 Task: Add an event with the title Third Monthly Sales Review and Goal Setting, date '2024/05/10', time 8:30 AM to 10:30 AMand add a description: A Monthly Financial Review is a recurring meeting or process where the financial performance and health of an organization are assessed and analyzed. It provides a comprehensive overview of the company's financial status, including revenue, expenses, profitability, cash flow, and key financial metrics., put the event into Yellow category, logged in from the account softage.7@softage.netand send the event invitation to softage.1@softage.net and softage.2@softage.net. Set a reminder for the event At time of event
Action: Mouse moved to (103, 117)
Screenshot: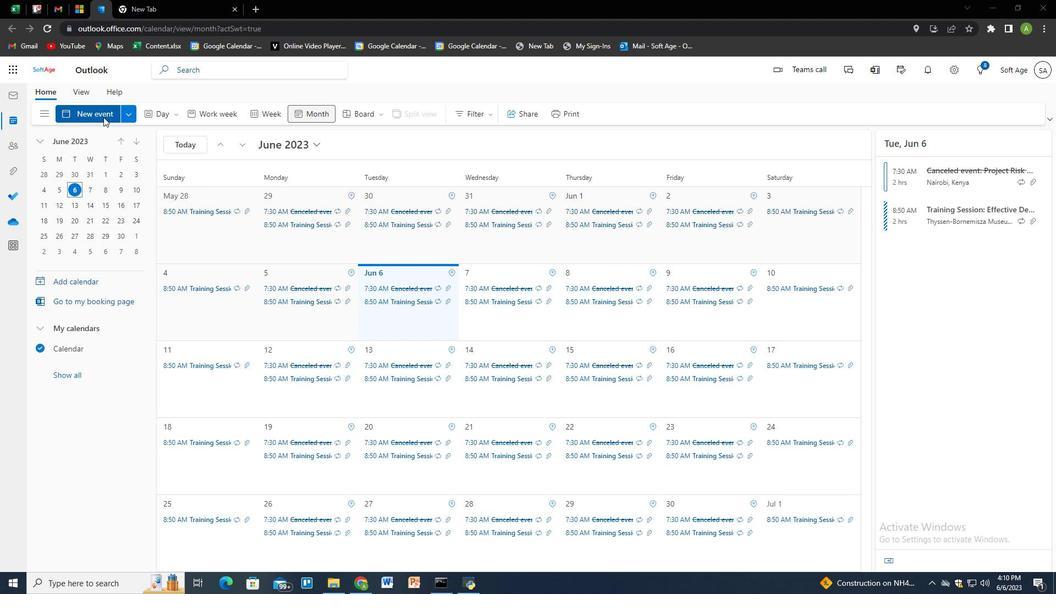 
Action: Mouse pressed left at (103, 117)
Screenshot: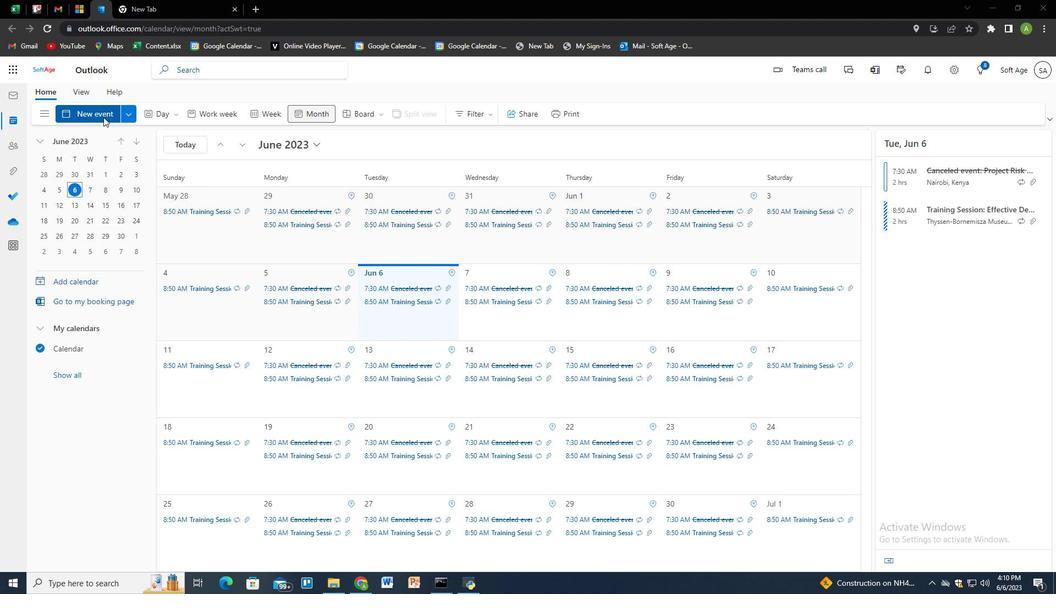 
Action: Mouse moved to (365, 192)
Screenshot: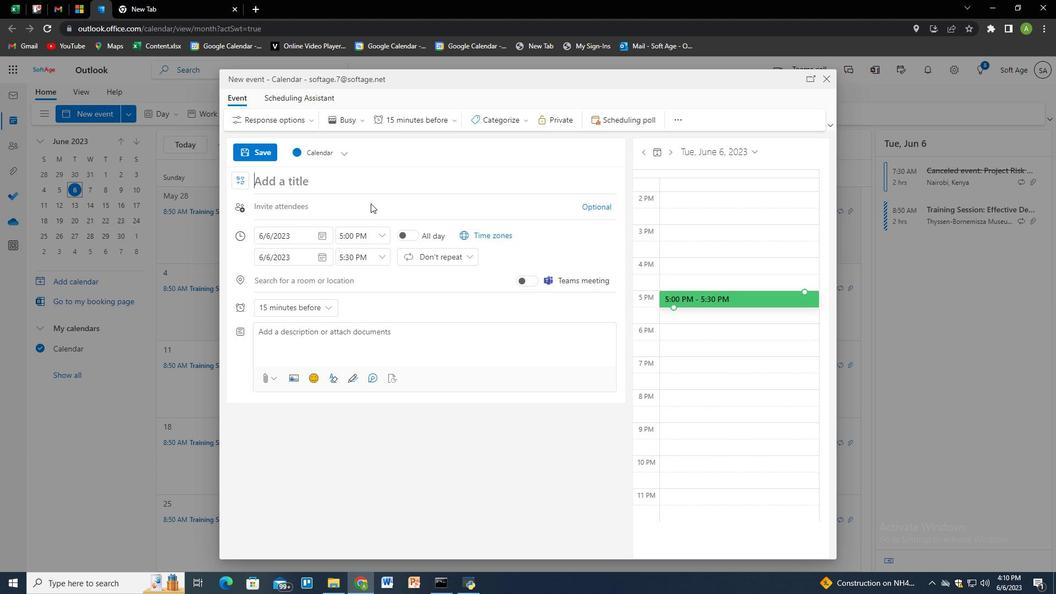 
Action: Key pressed <Key.shift>Third<Key.space><Key.shift>Monthly<Key.space><Key.shift>Sales<Key.space><Key.shift>Review<Key.space>and<Key.space><Key.shift>Goal<Key.space><Key.shift>Setting
Screenshot: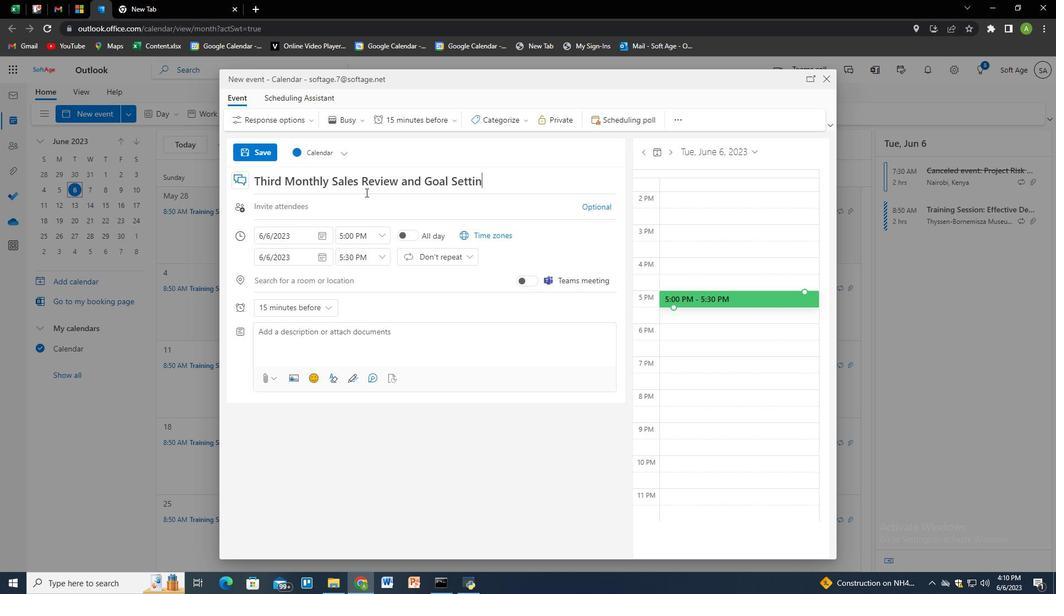 
Action: Mouse moved to (327, 233)
Screenshot: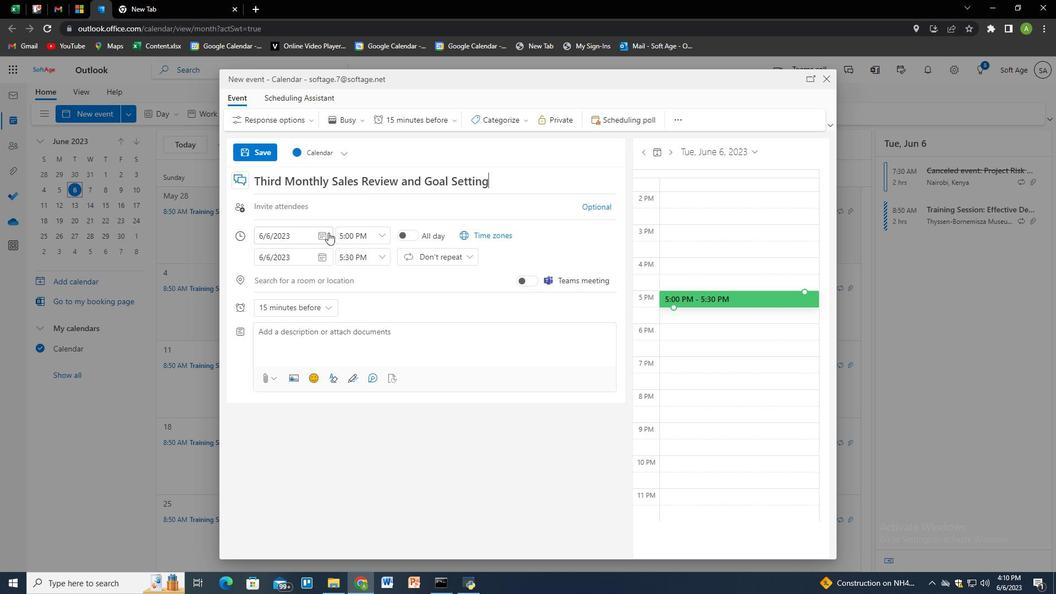 
Action: Mouse pressed left at (327, 233)
Screenshot: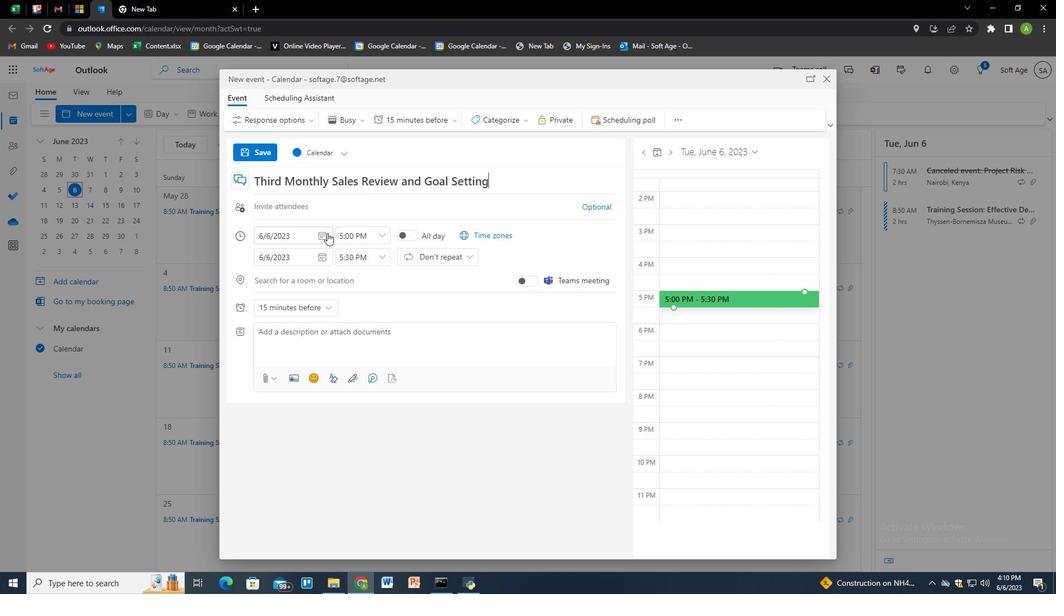 
Action: Mouse moved to (305, 255)
Screenshot: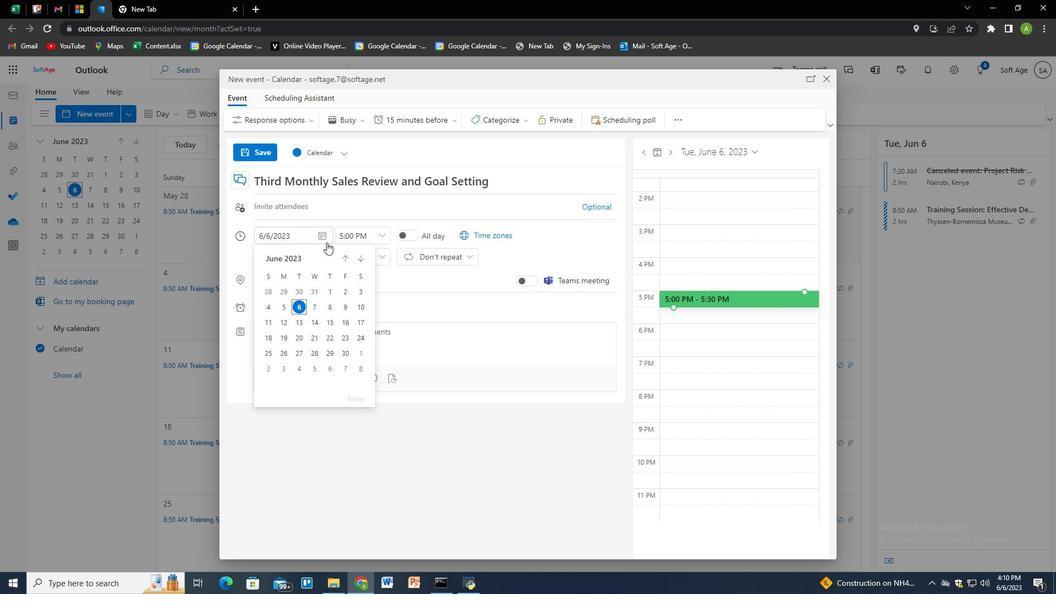 
Action: Mouse pressed left at (305, 255)
Screenshot: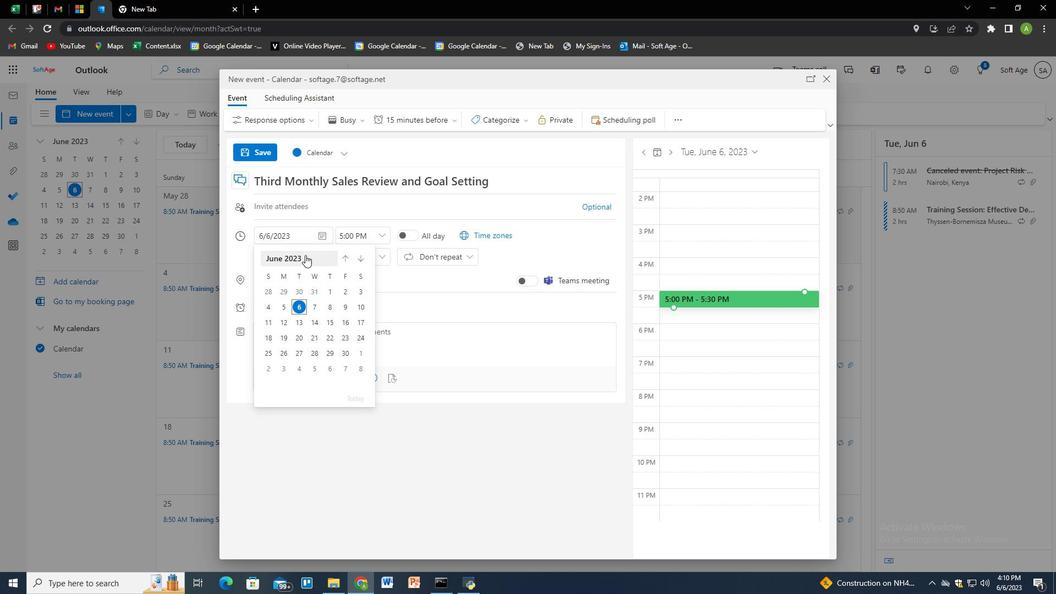 
Action: Mouse pressed left at (305, 255)
Screenshot: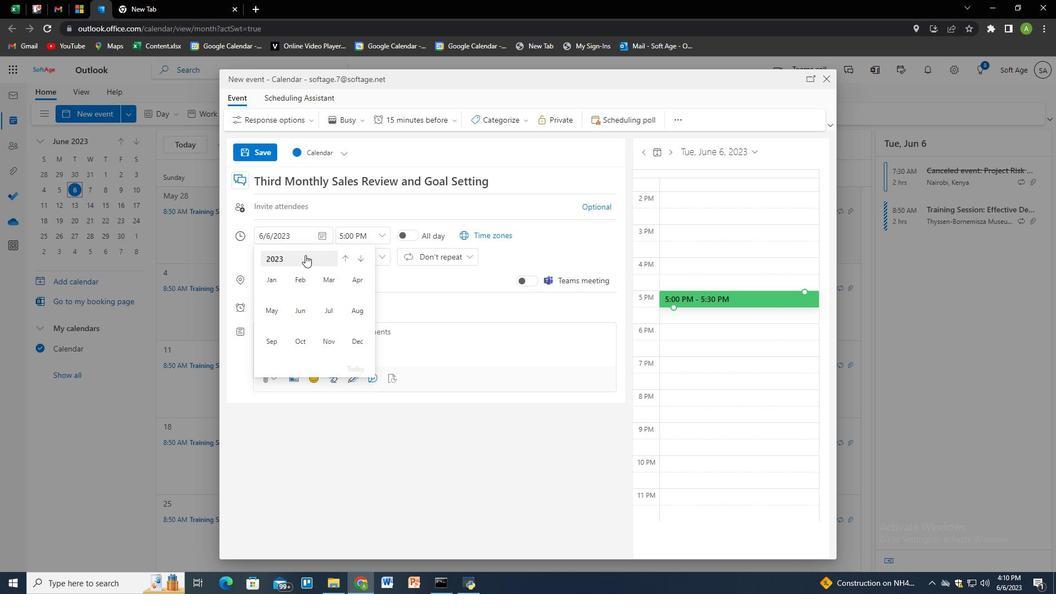 
Action: Mouse moved to (277, 305)
Screenshot: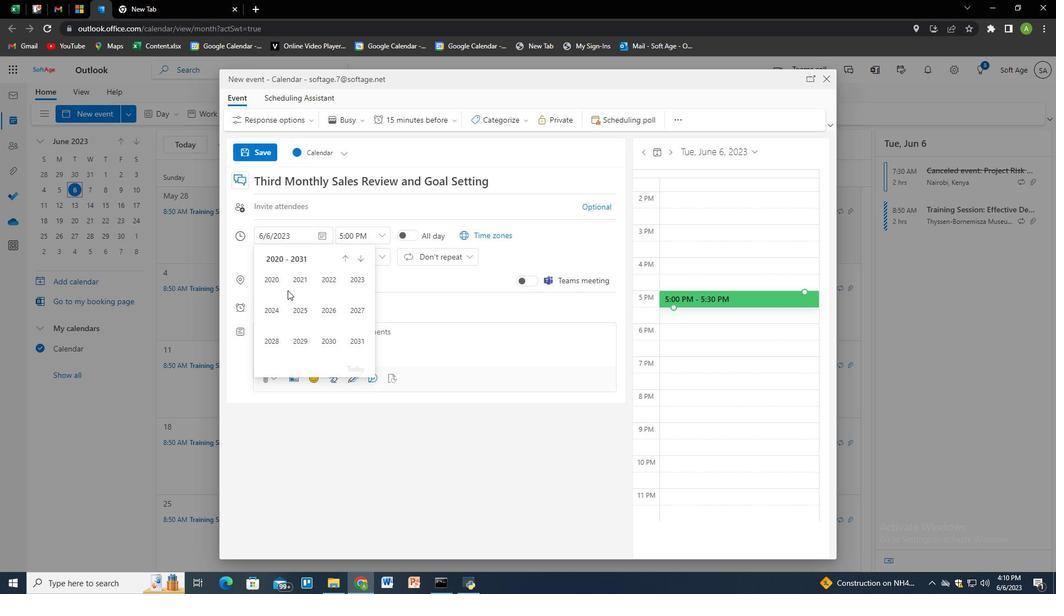
Action: Mouse pressed left at (277, 305)
Screenshot: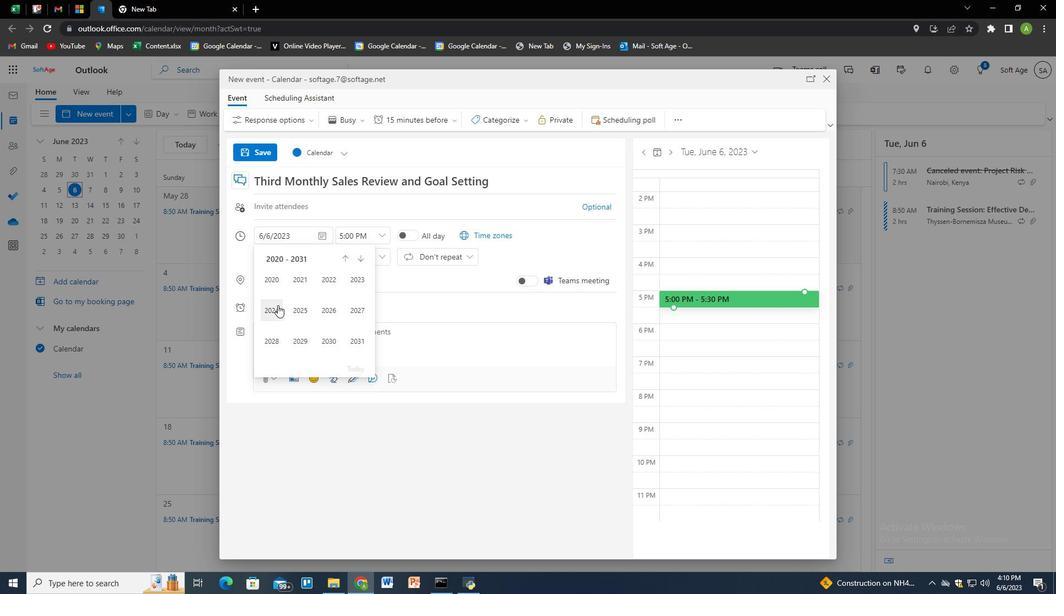
Action: Mouse moved to (274, 312)
Screenshot: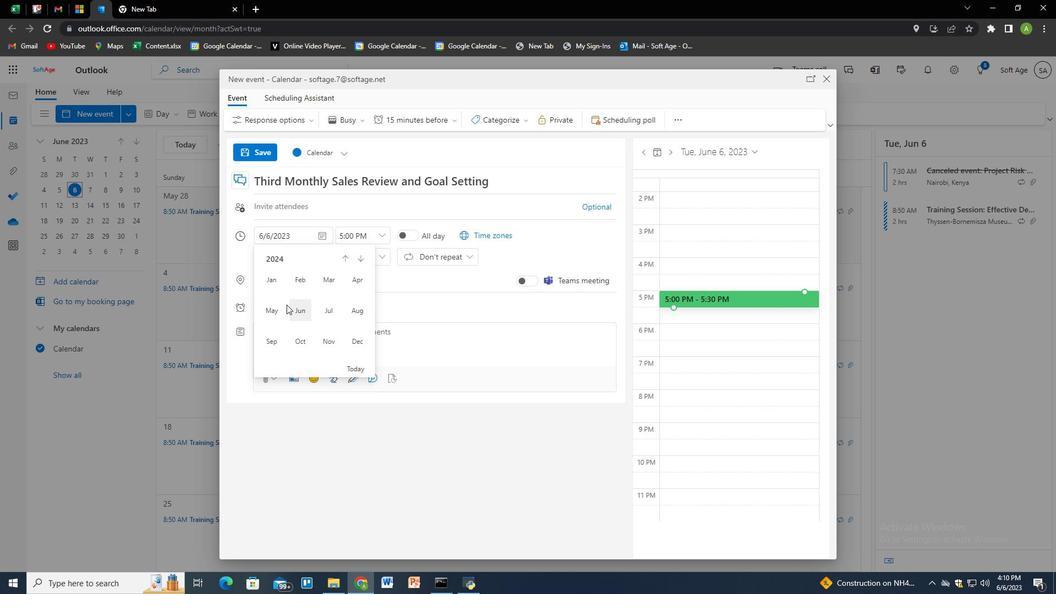 
Action: Mouse pressed left at (274, 312)
Screenshot: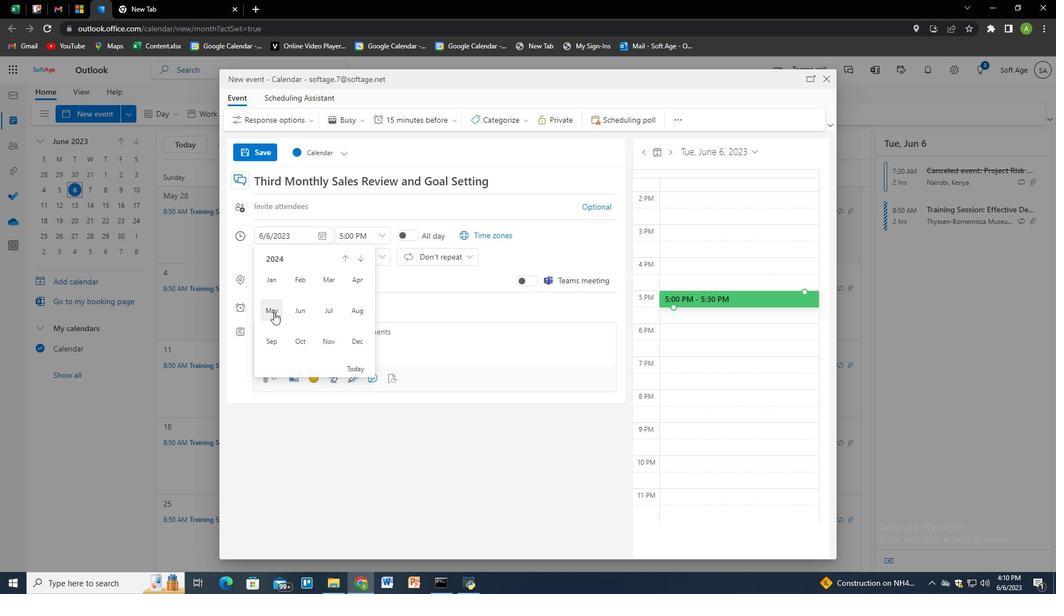 
Action: Mouse moved to (341, 304)
Screenshot: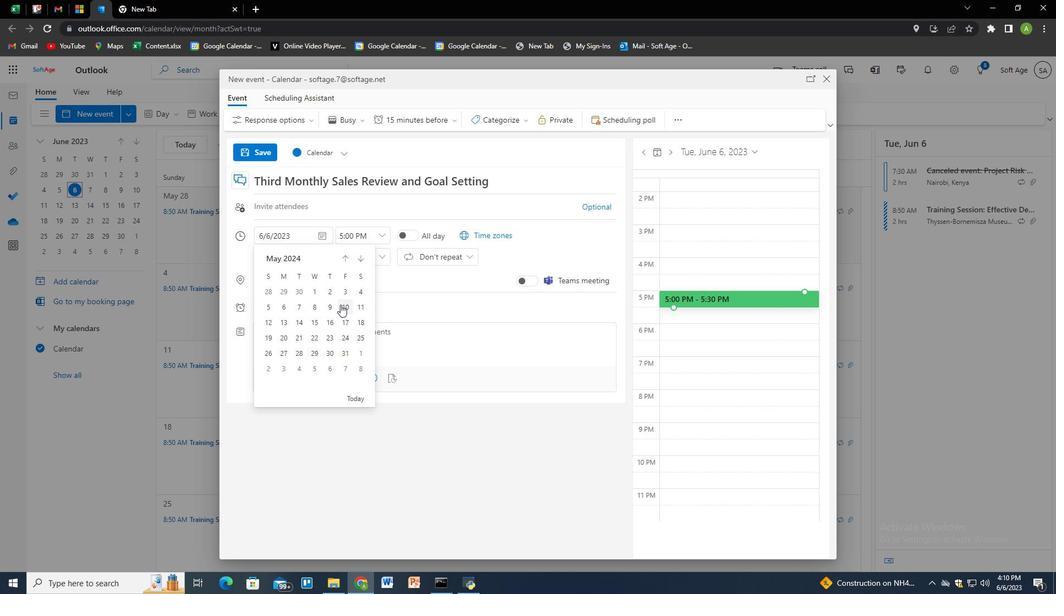 
Action: Mouse pressed left at (341, 304)
Screenshot: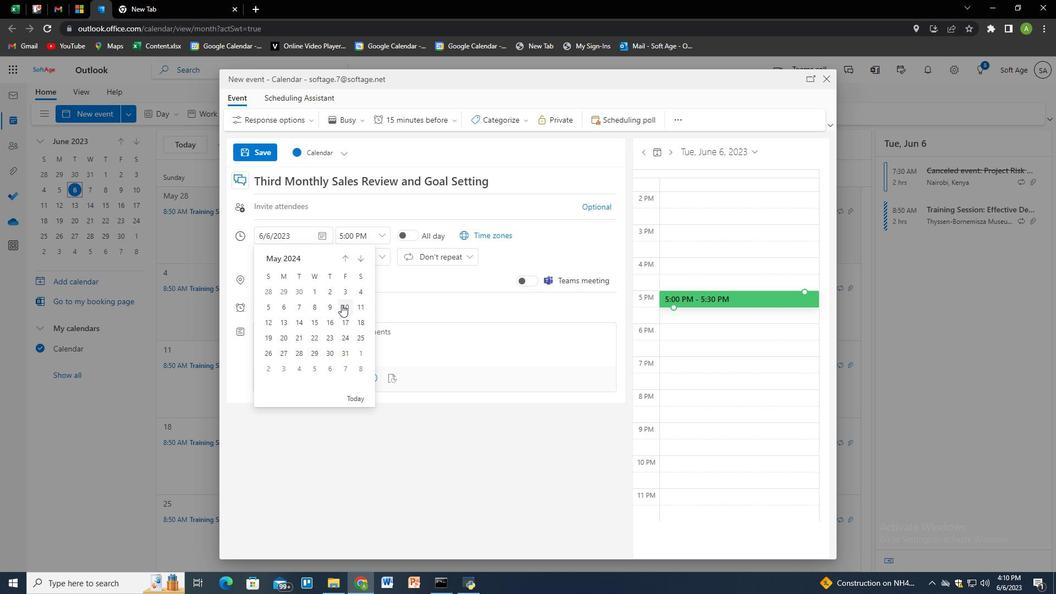 
Action: Mouse moved to (350, 236)
Screenshot: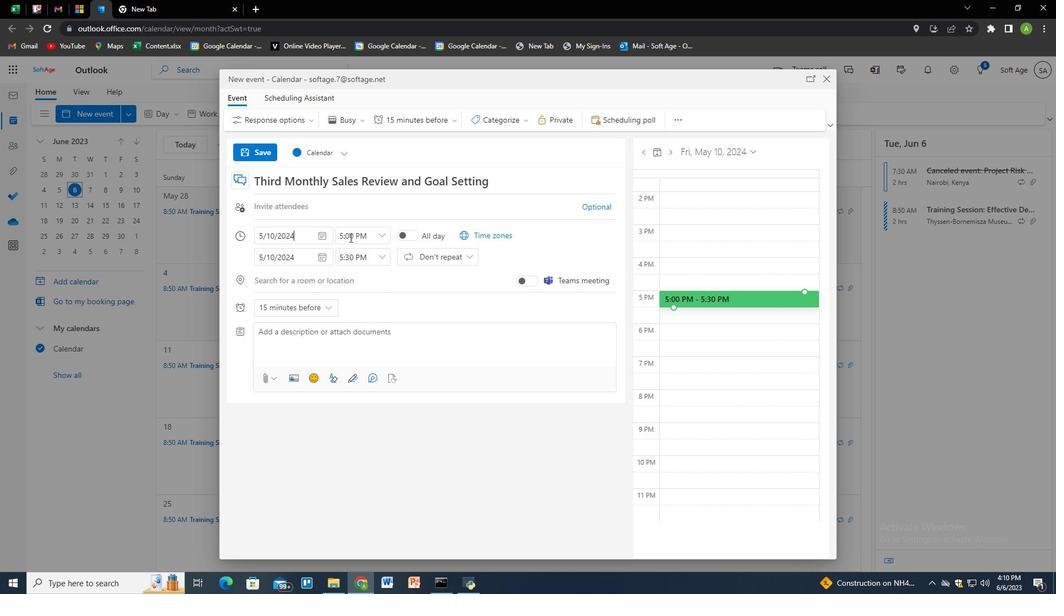 
Action: Mouse pressed left at (350, 236)
Screenshot: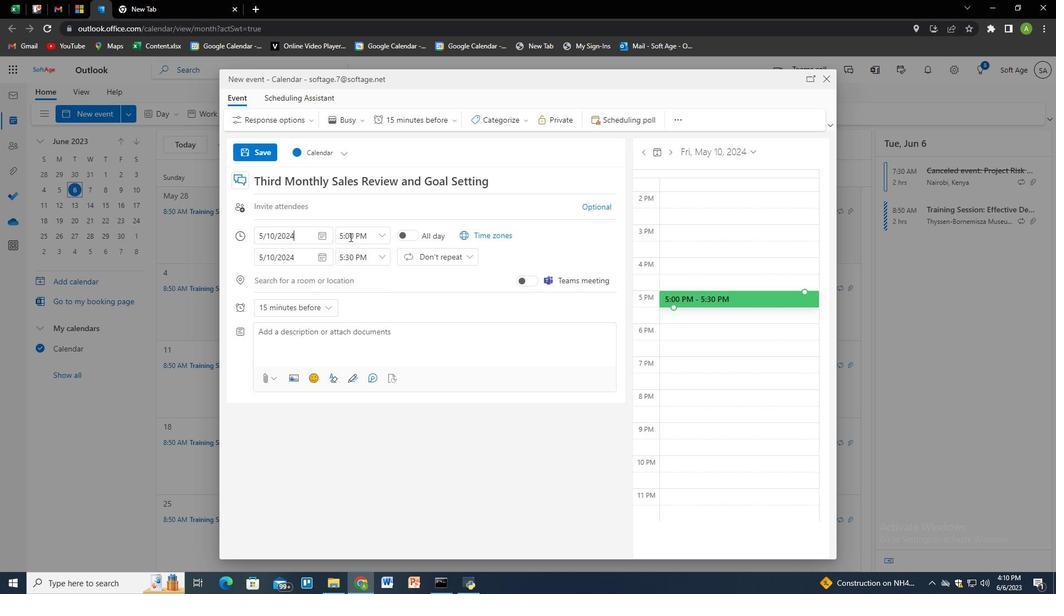 
Action: Key pressed 8<Key.shift_r>:30<Key.space><Key.shift>AMM
Screenshot: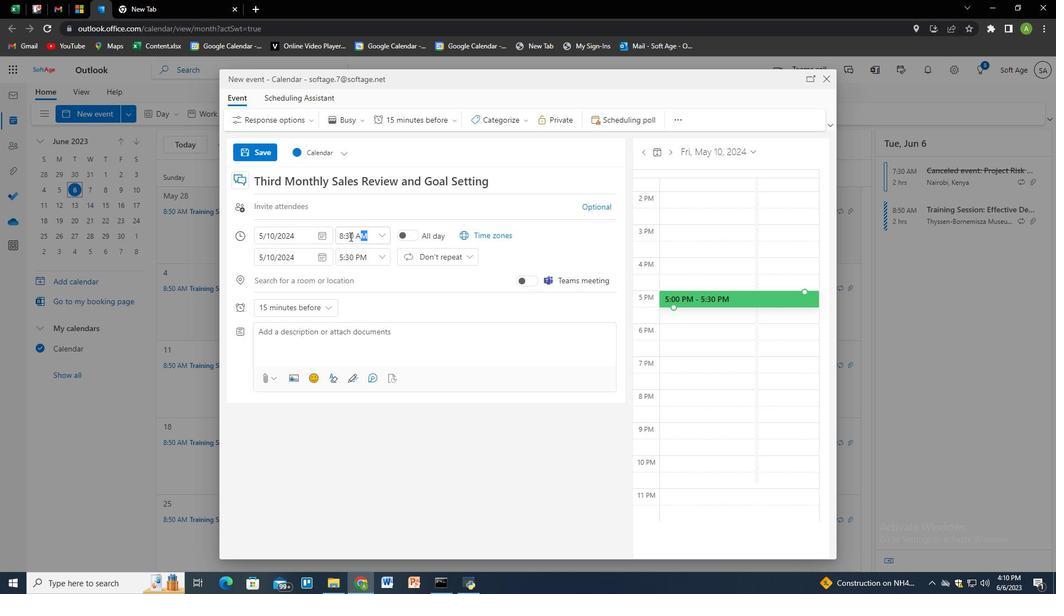 
Action: Mouse moved to (305, 257)
Screenshot: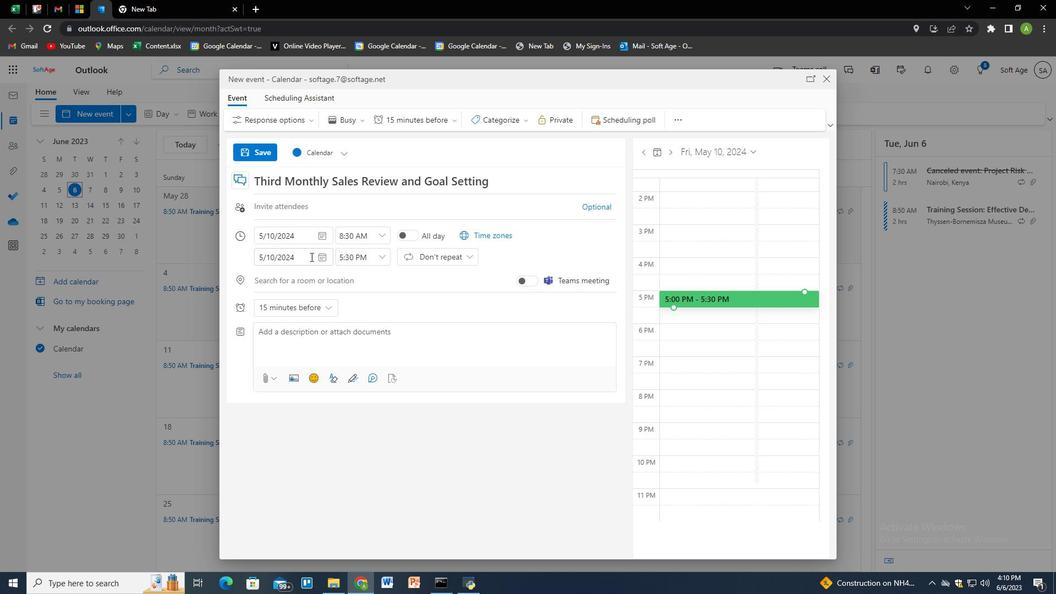 
Action: Mouse pressed left at (305, 257)
Screenshot: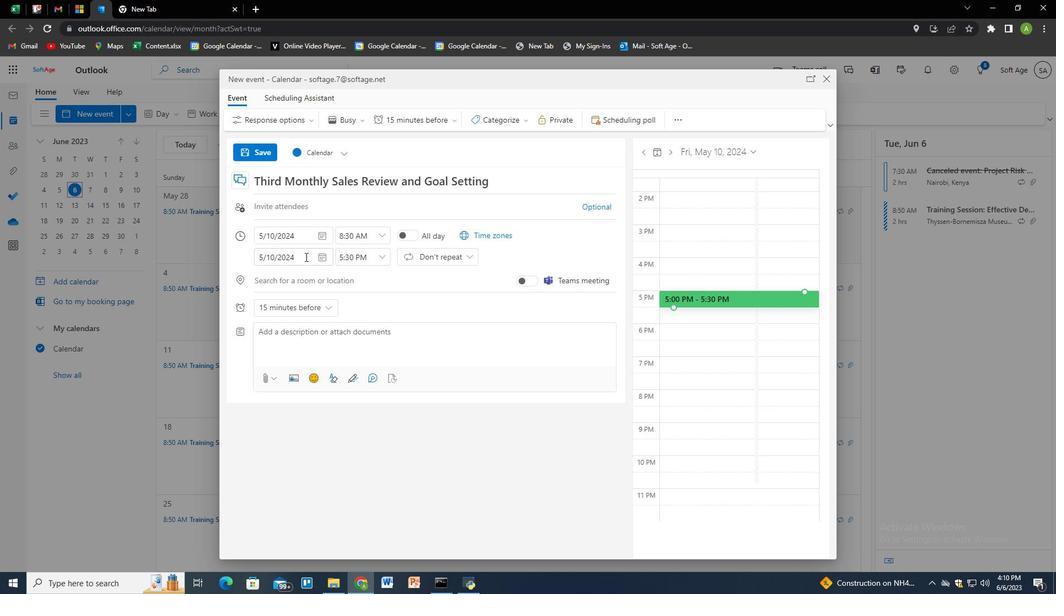 
Action: Mouse moved to (352, 259)
Screenshot: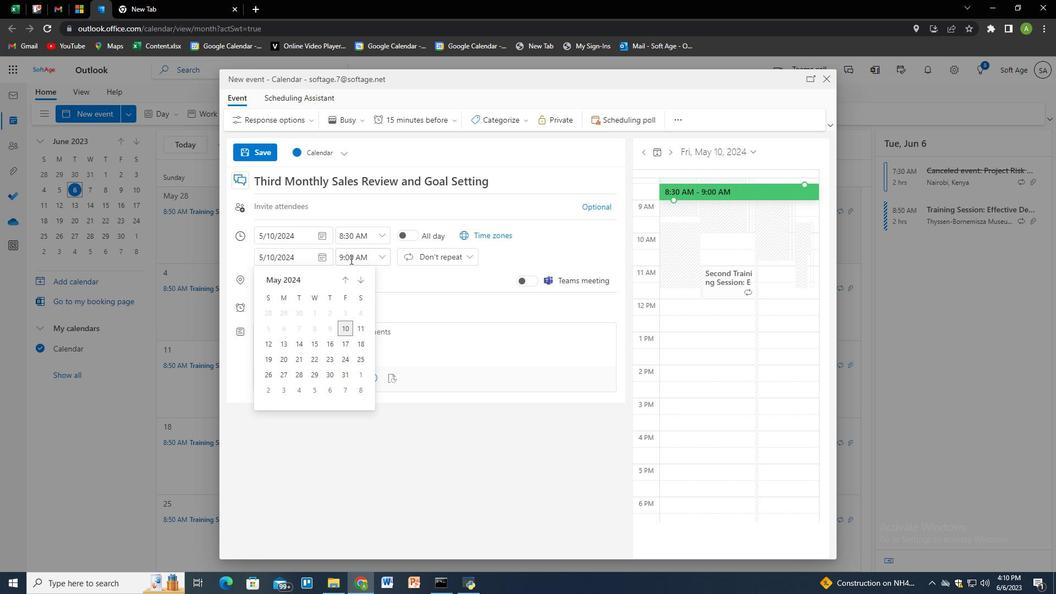 
Action: Mouse pressed left at (352, 259)
Screenshot: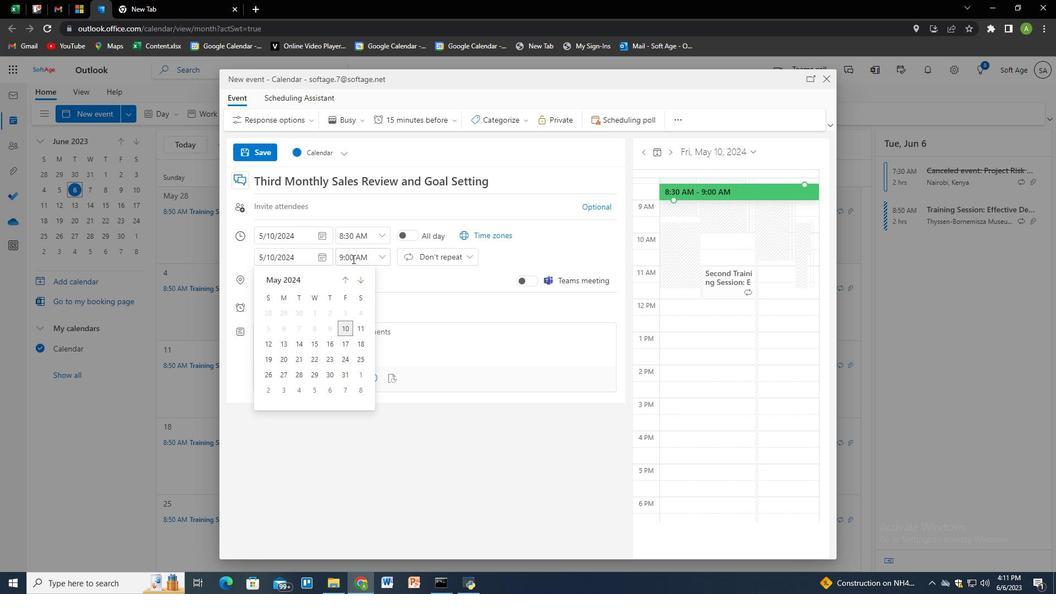 
Action: Mouse pressed left at (352, 259)
Screenshot: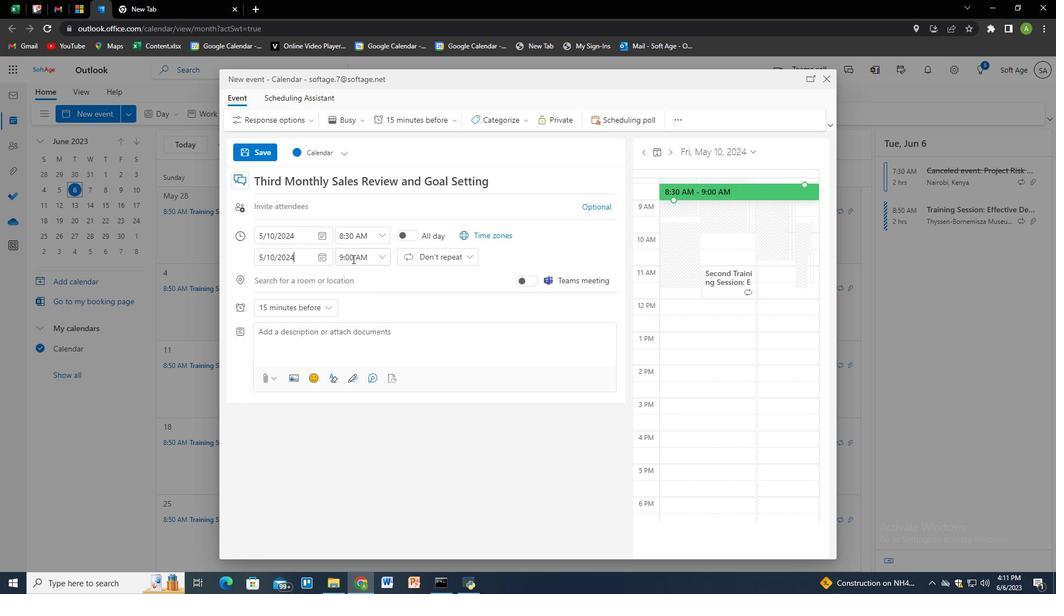 
Action: Key pressed 10<Key.shift_r>:
Screenshot: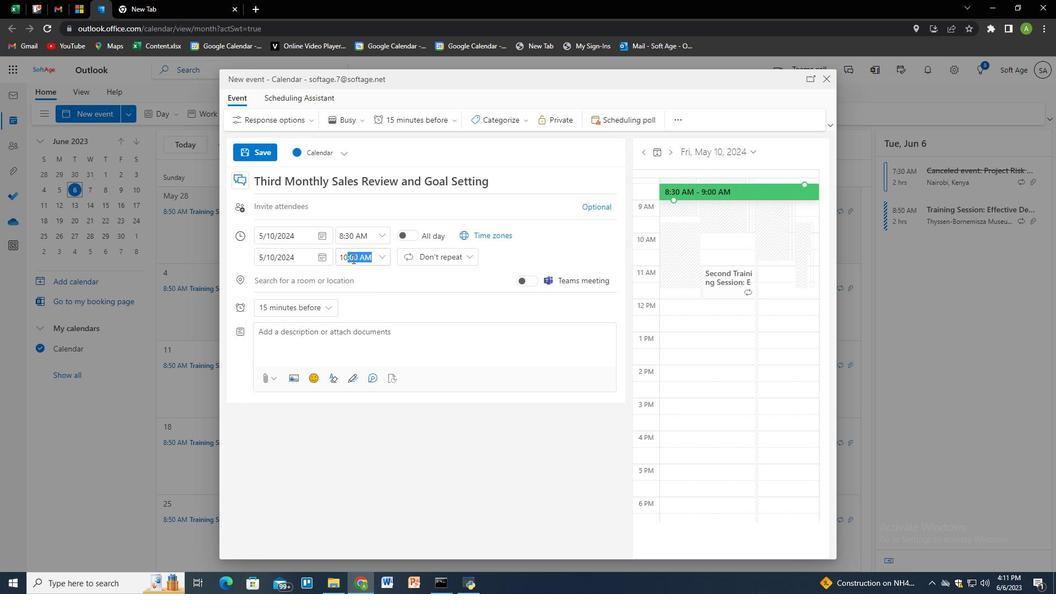 
Action: Mouse moved to (355, 257)
Screenshot: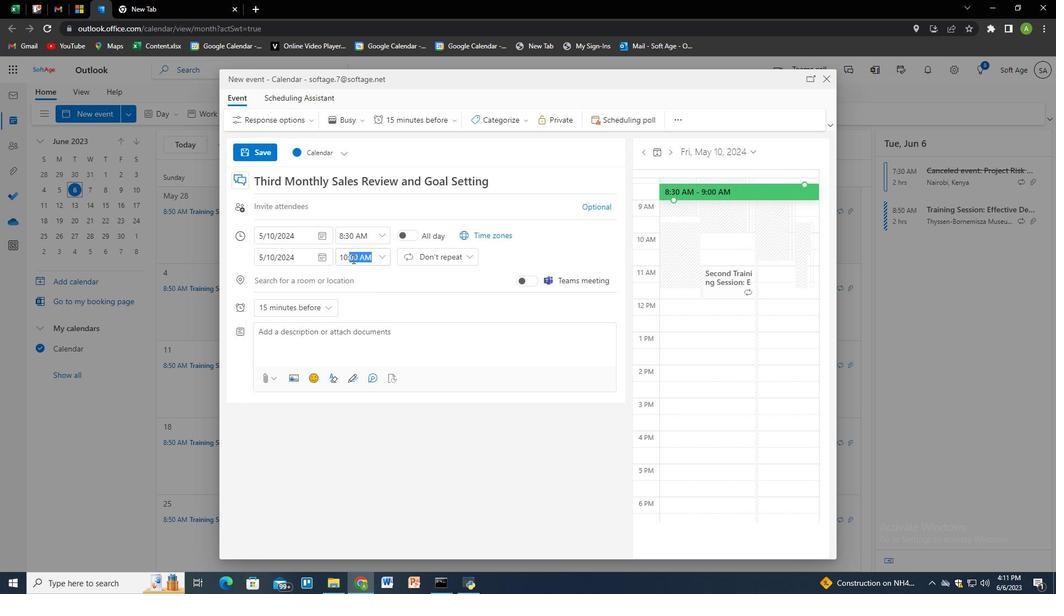 
Action: Key pressed 3
Screenshot: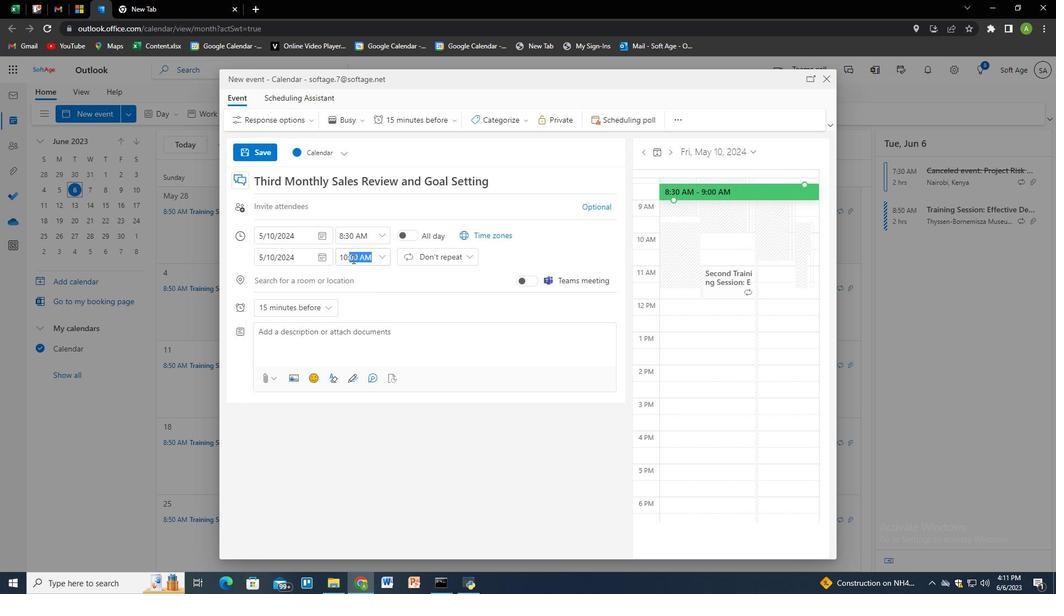 
Action: Mouse moved to (380, 243)
Screenshot: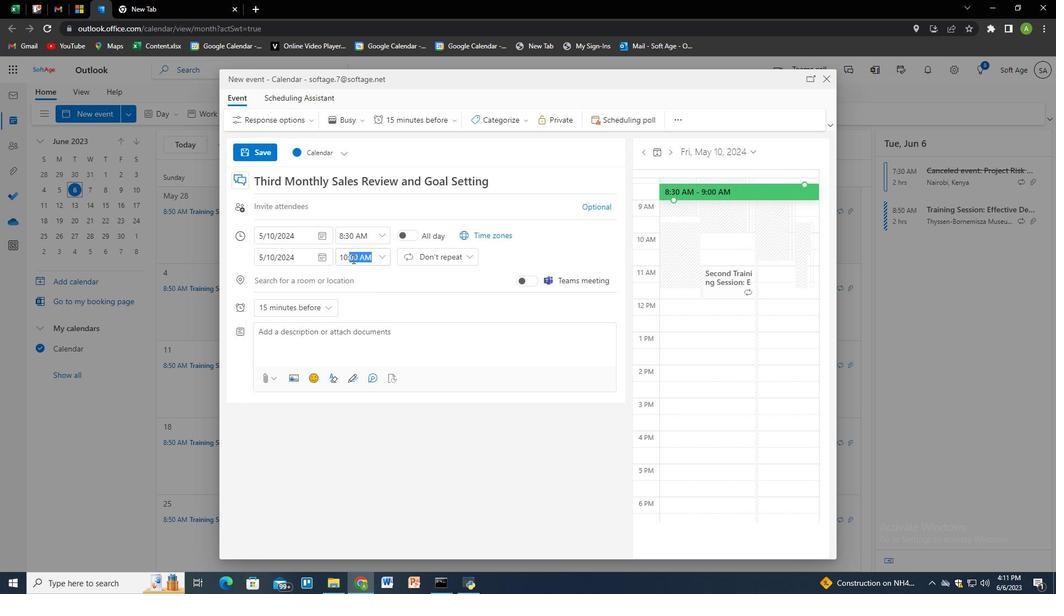
Action: Key pressed 0<Key.space><Key.caps_lock><Key.caps_lock><Key.caps_lock><Key.caps_lock><Key.caps_lock><Key.caps_lock><Key.caps_lock><Key.caps_lock><Key.caps_lock><Key.caps_lock><Key.caps_lock><Key.caps_lock><Key.caps_lock><Key.caps_lock><Key.caps_lock><Key.caps_lock><Key.caps_lock><Key.caps_lock><Key.caps_lock><Key.shift>amm
Screenshot: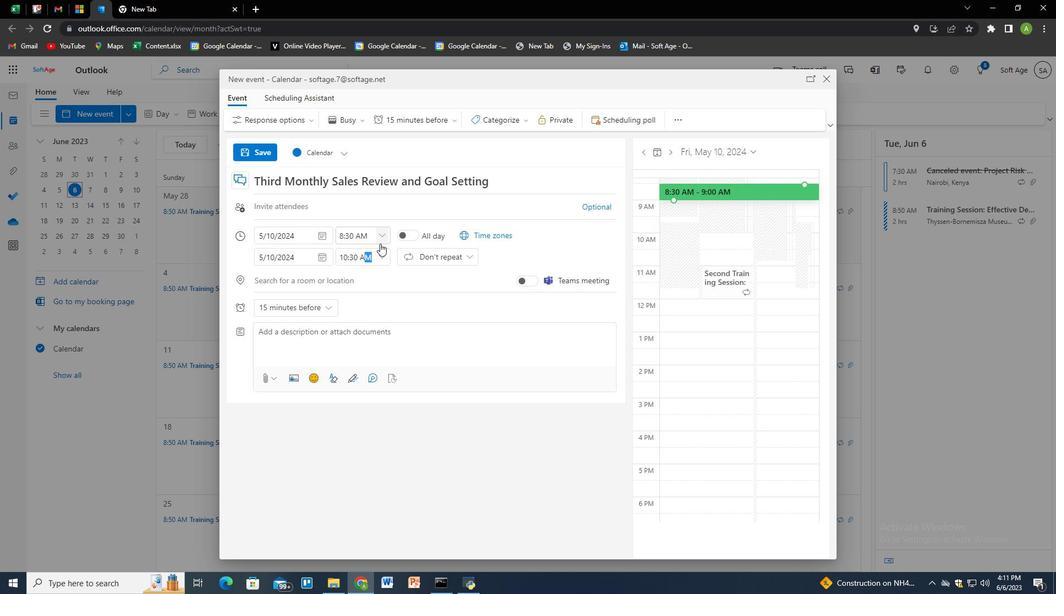 
Action: Mouse moved to (347, 342)
Screenshot: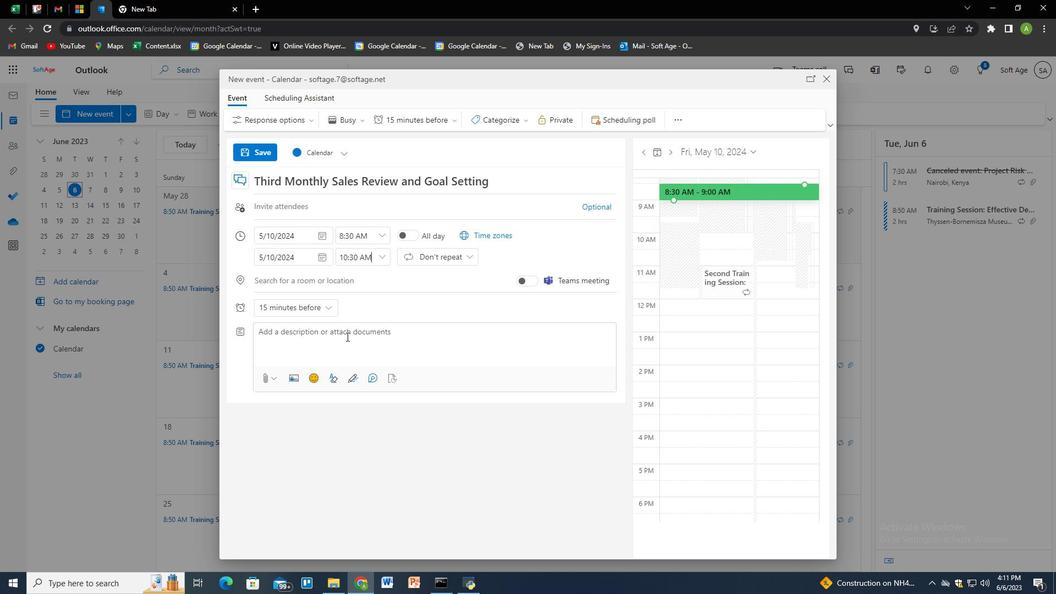 
Action: Mouse pressed left at (347, 342)
Screenshot: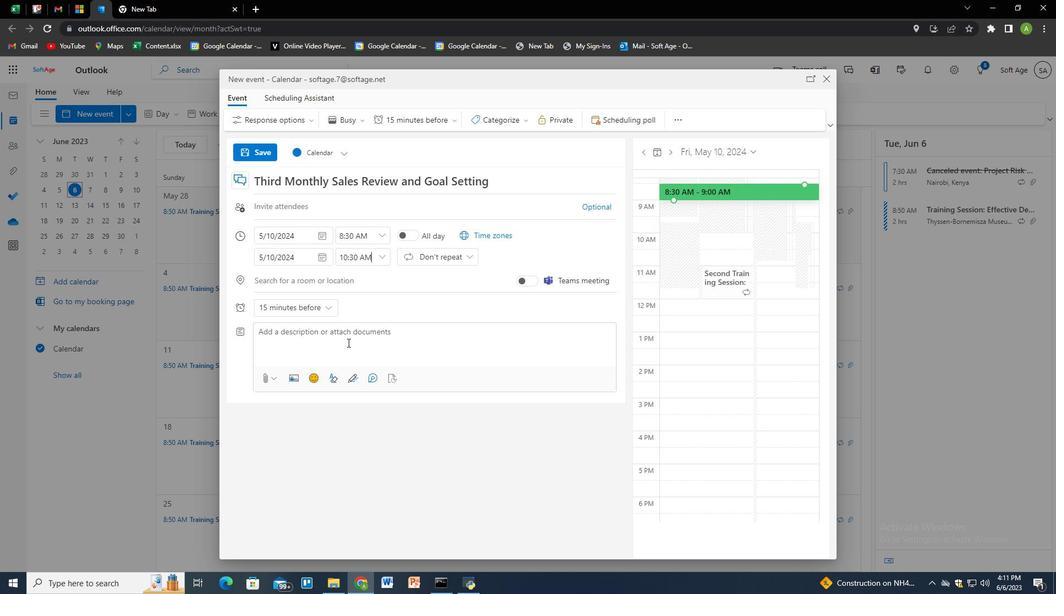
Action: Key pressed <Key.shift><Key.shift><Key.shift><Key.shift><Key.shift><Key.shift>s<Key.backspace><Key.shift>a<Key.space><Key.shift>mONTHLY<Key.space><Key.shift>fINANCIAL<Key.space><Key.shift>rEVIEW<Key.space><Key.backspace><Key.space>IS<Key.space>A<Key.space>RECURRING<Key.space>MEETING<Key.space>OR<Key.space>PO<Key.backspace>R
Screenshot: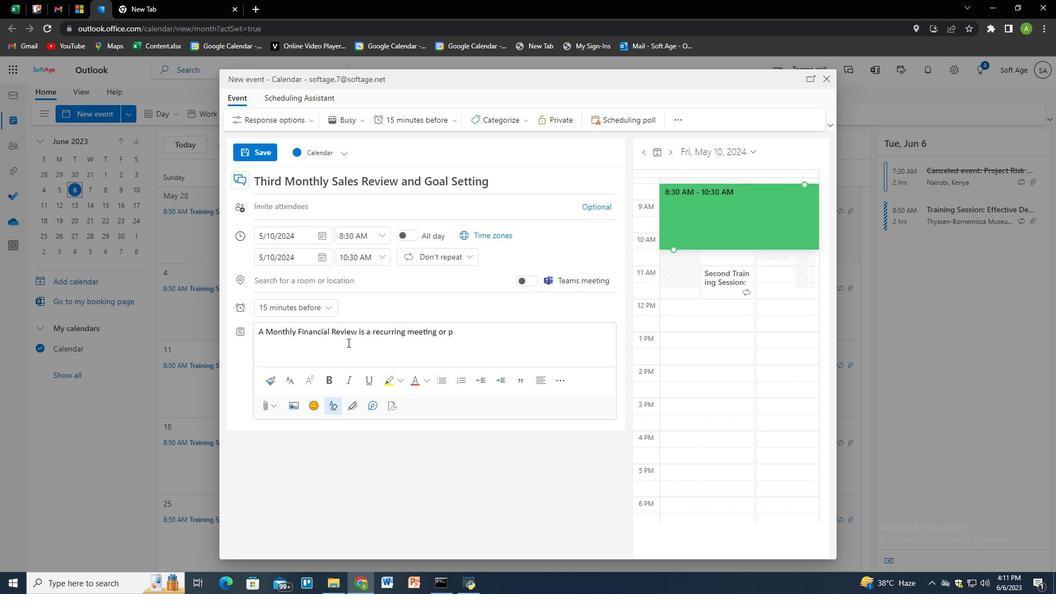 
Action: Mouse moved to (344, 342)
Screenshot: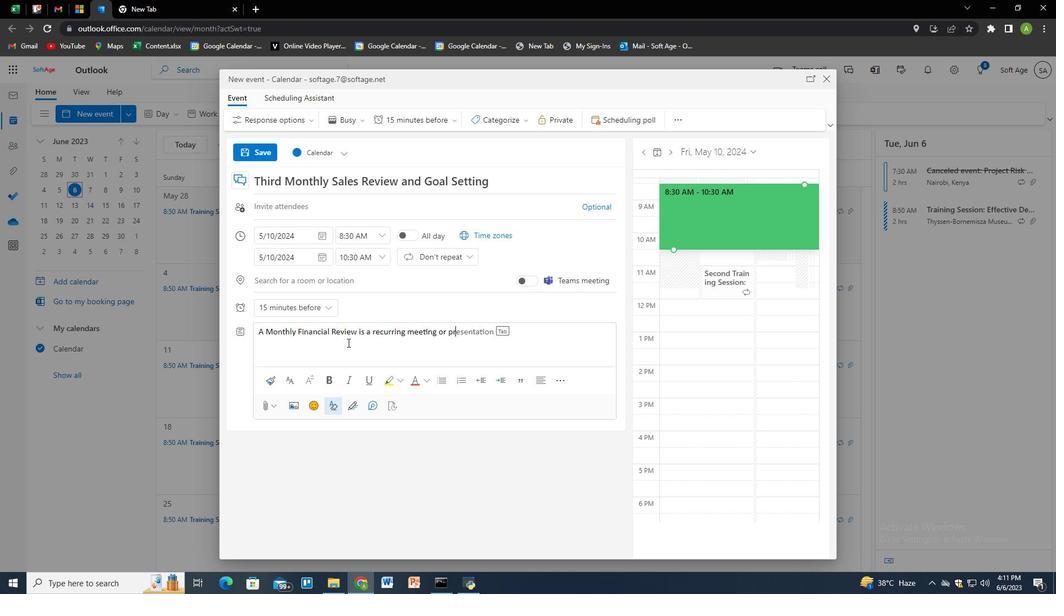 
Action: Key pressed OCESS<Key.space>WHERE<Key.space>THE<Key.space>FINANCIAL<Key.space>PERFORMANCE<Key.space>AND<Key.space>HEALTH<Key.space>OF<Key.space>AN<Key.space>ORGN<Key.backspace>ANIZATION<Key.space>ARE<Key.space>ASSESSED<Key.space>AND<Key.space>ANALZED<Key.backspace><Key.backspace><Key.backspace>YZED.<Key.space><Key.shift>iT<Key.space>PROVIDES<Key.space>A<Key.space>COMPREHENSIVE<Key.space>OVERVIEW<Key.space>OF<Key.space>THE<Key.space>COMAPN<Key.backspace><Key.backspace><Key.backspace>PANY'S<Key.space>FINANCIAL<Key.space>STATUS,<Key.space>INS<Key.backspace>CLUDING<Key.space>REVENUE,<Key.space>EXPENSES,<Key.space>PROFITABILITY,<Key.space>CASH<Key.space>FLOW,<Key.space>AND<Key.space>KEY<Key.space>FINANCIAL<Key.space>METRICS.
Screenshot: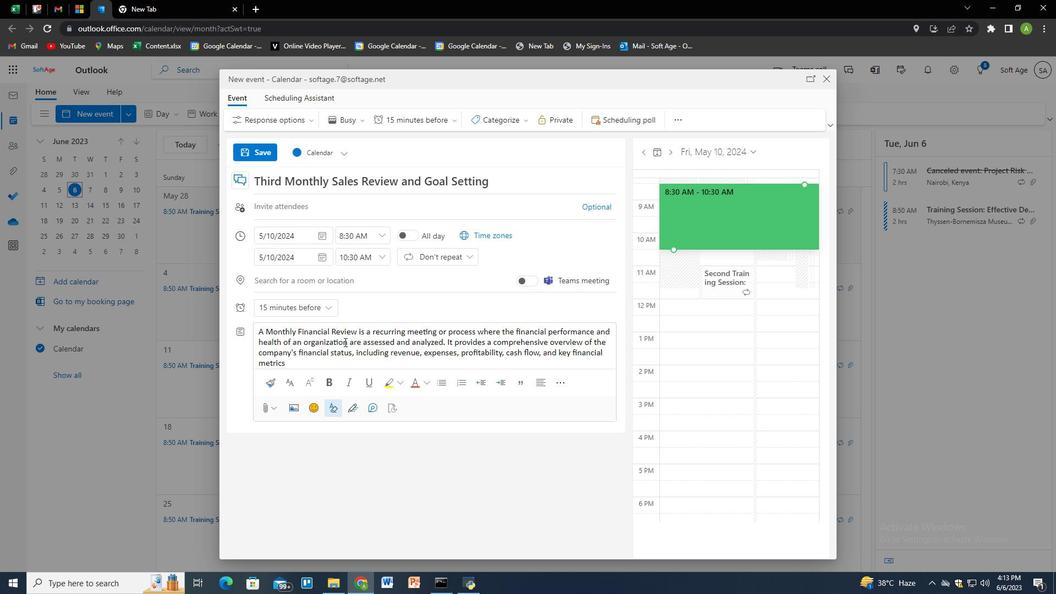 
Action: Mouse moved to (510, 120)
Screenshot: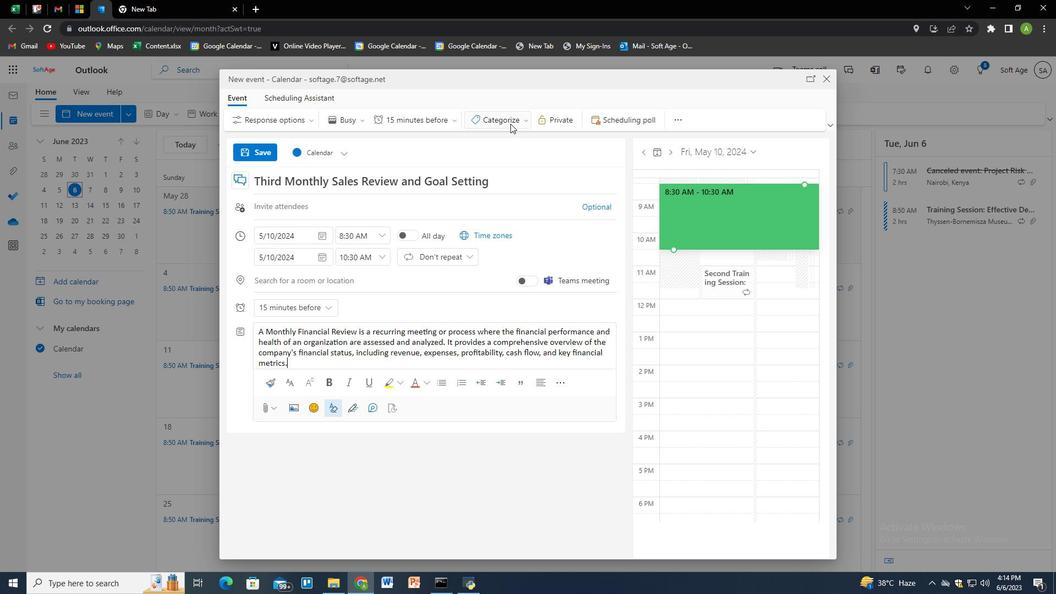 
Action: Mouse pressed left at (510, 120)
Screenshot: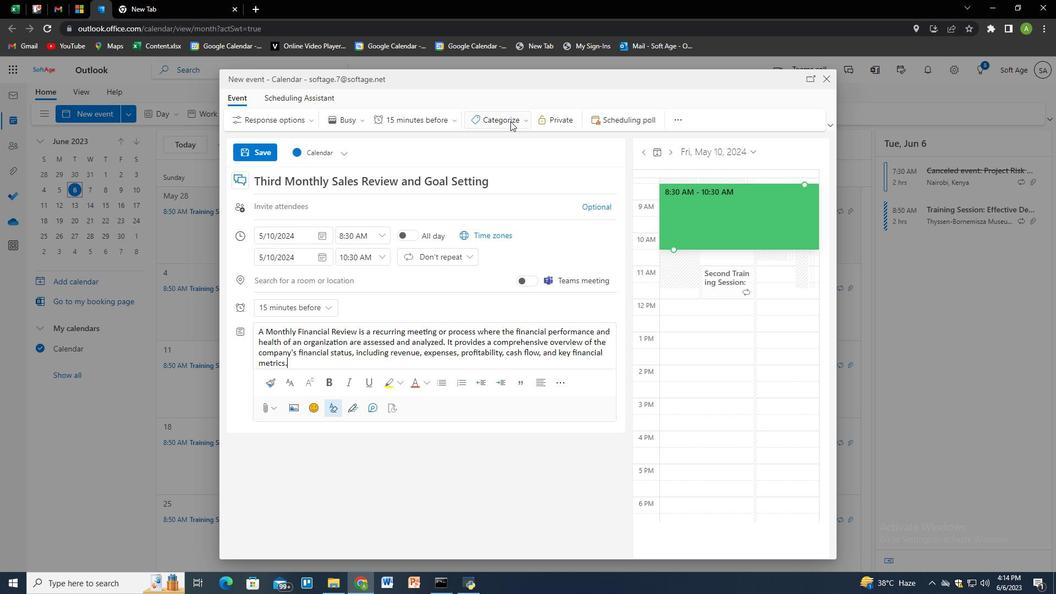 
Action: Mouse moved to (511, 227)
Screenshot: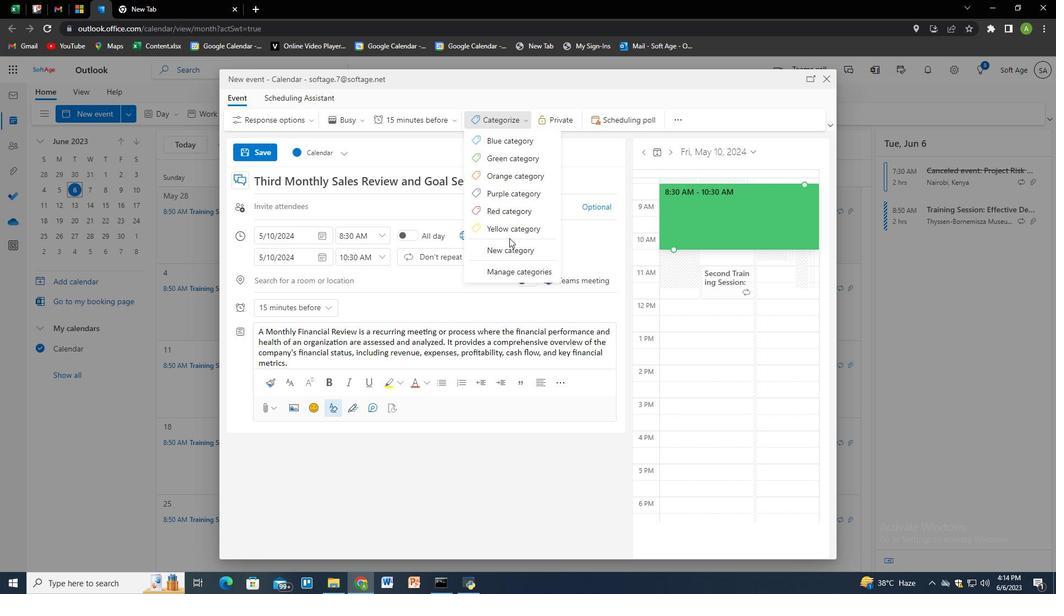 
Action: Mouse pressed left at (511, 227)
Screenshot: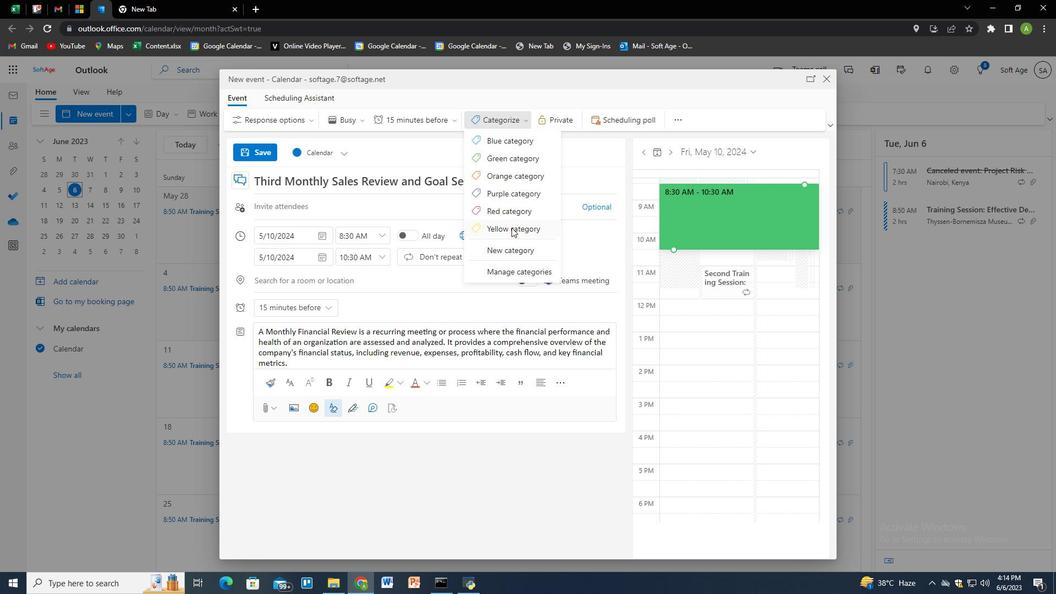 
Action: Mouse moved to (320, 207)
Screenshot: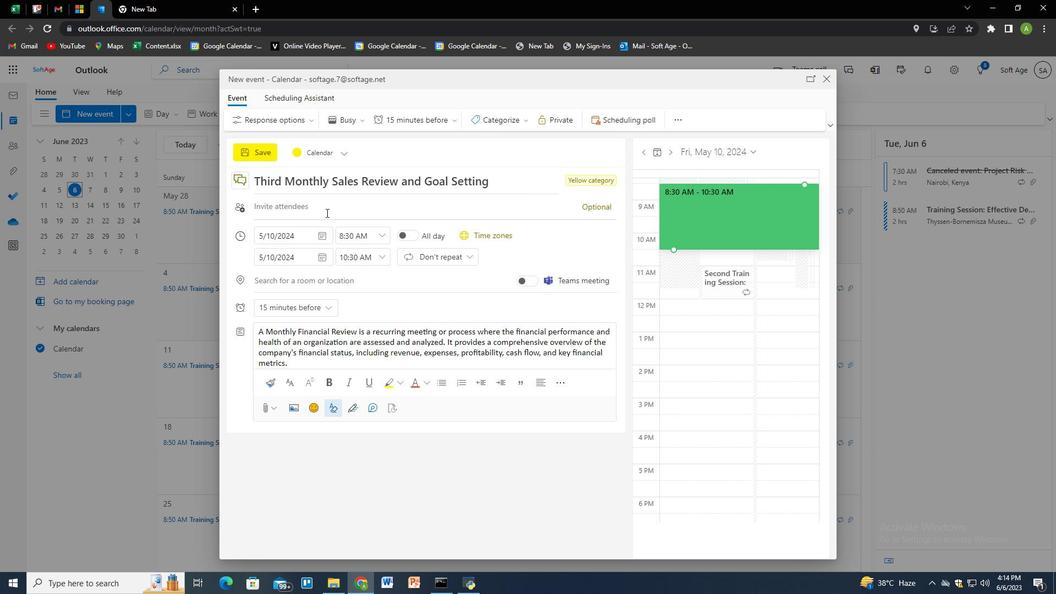 
Action: Mouse pressed left at (320, 207)
Screenshot: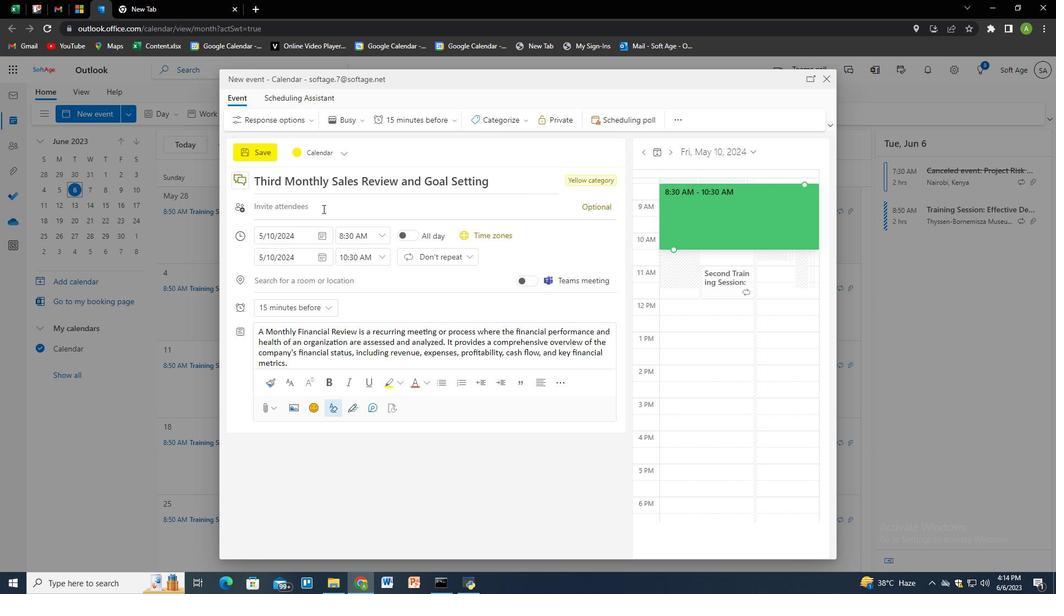
Action: Key pressed SOFTAGE.1<Key.shift>@SOFTAGE.NET<Key.enter>SOFTAGE.2<Key.shift>@SOFTAGE.NET<Key.enter>
Screenshot: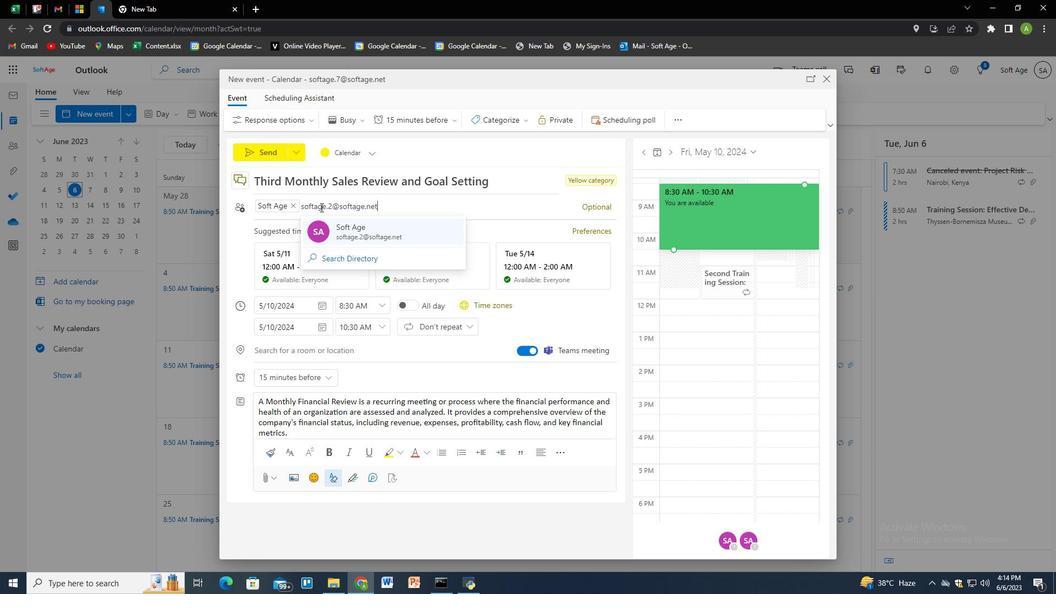 
Action: Mouse moved to (412, 121)
Screenshot: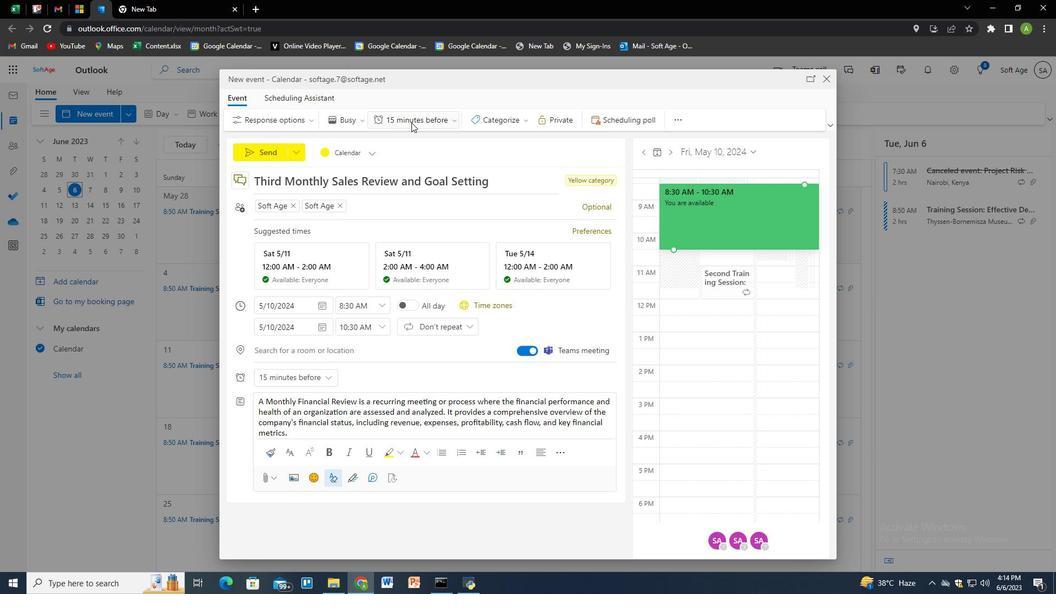 
Action: Mouse pressed left at (412, 121)
Screenshot: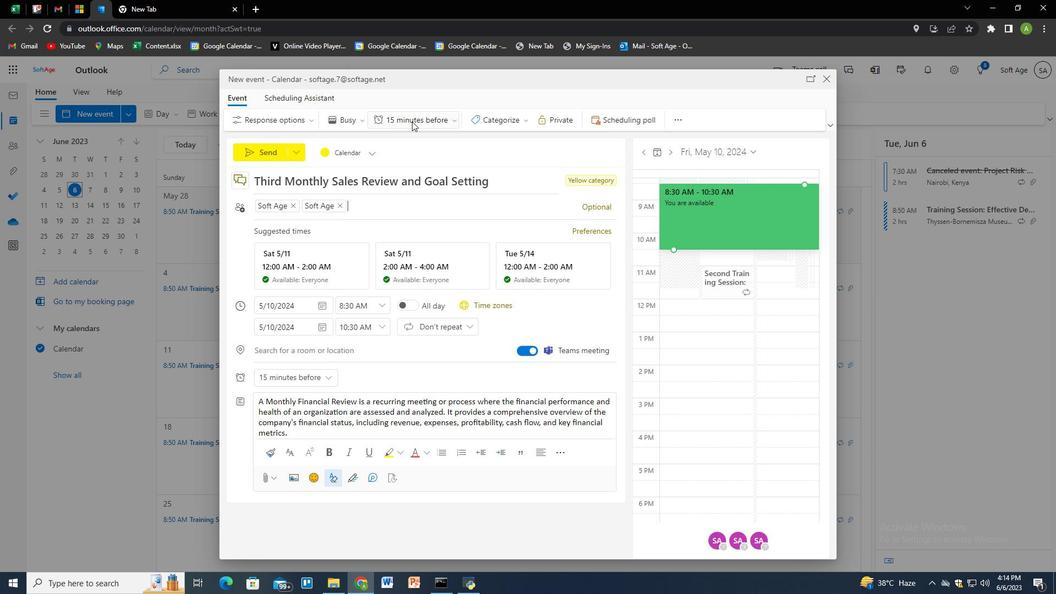 
Action: Mouse moved to (417, 159)
Screenshot: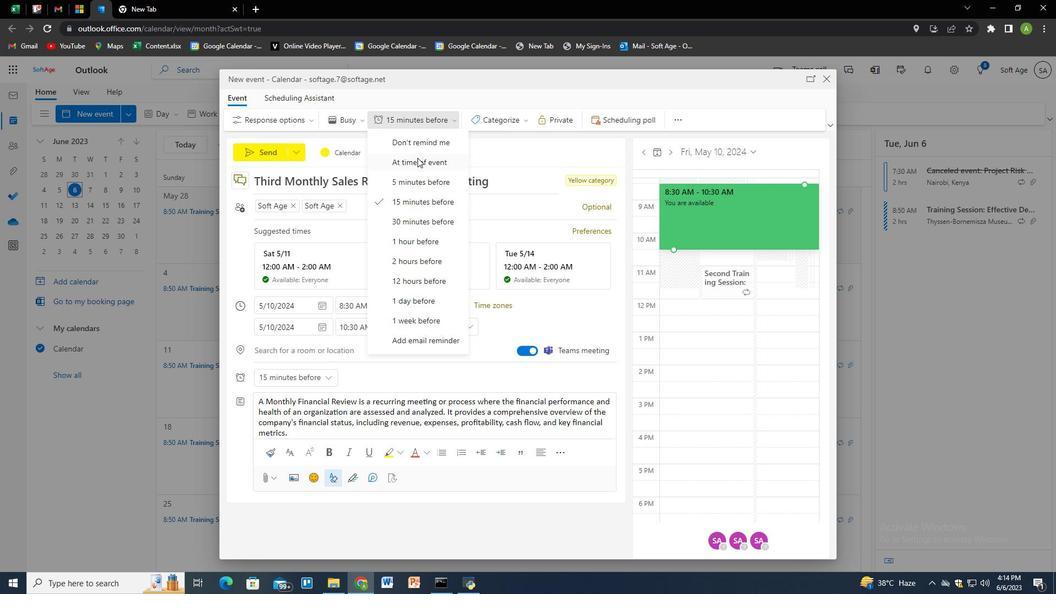 
Action: Mouse pressed left at (417, 159)
Screenshot: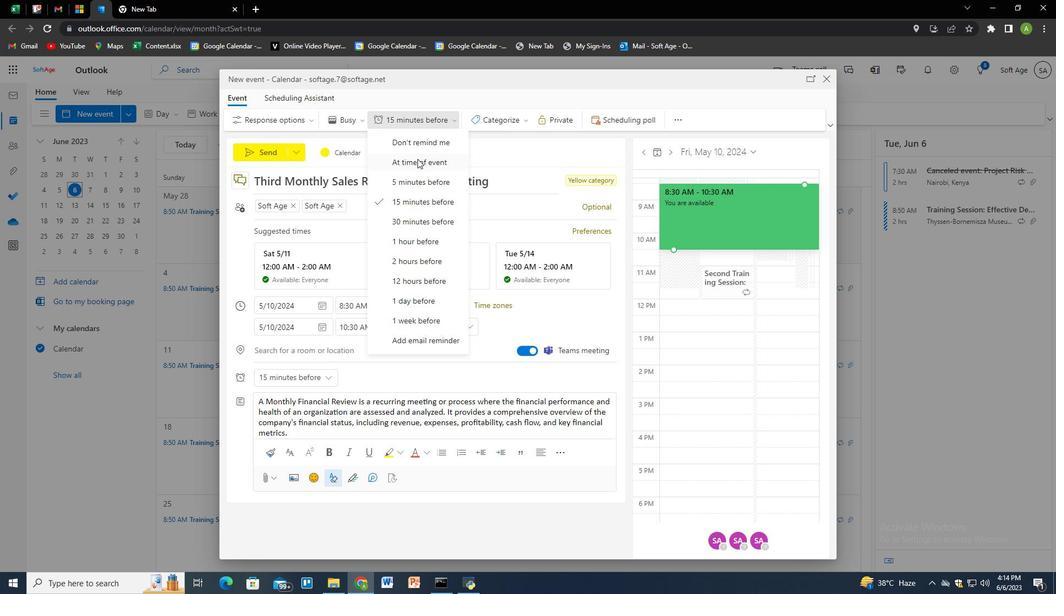 
Action: Mouse moved to (401, 350)
Screenshot: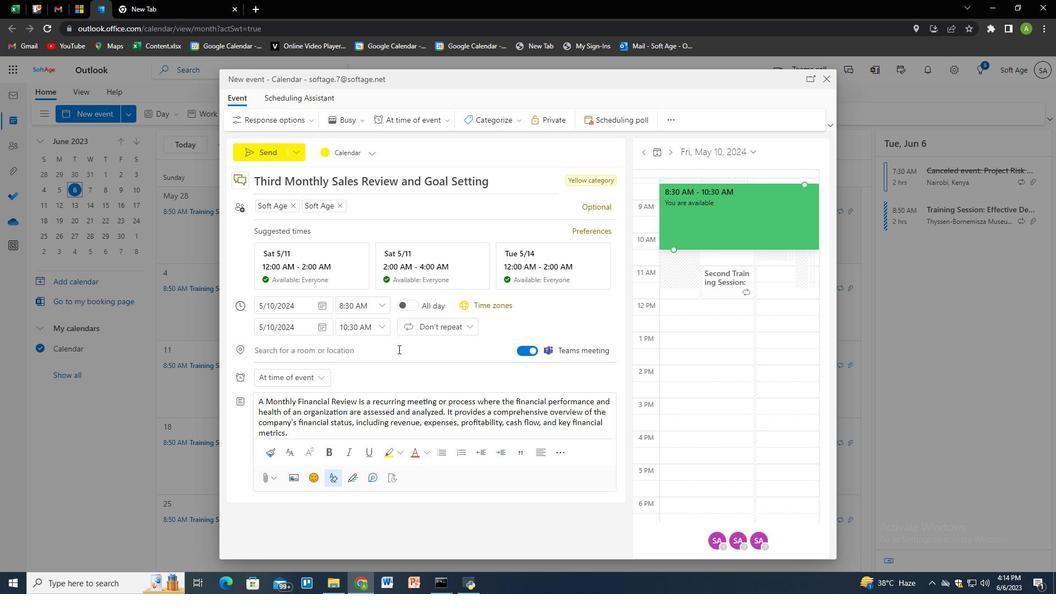 
Action: Mouse pressed left at (401, 350)
Screenshot: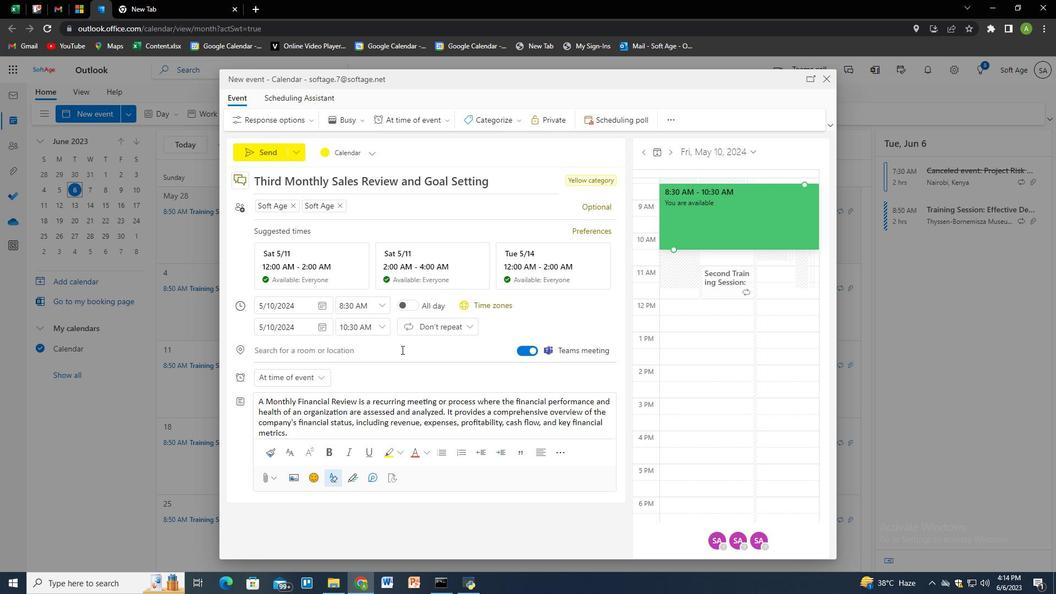 
Action: Mouse moved to (410, 350)
Screenshot: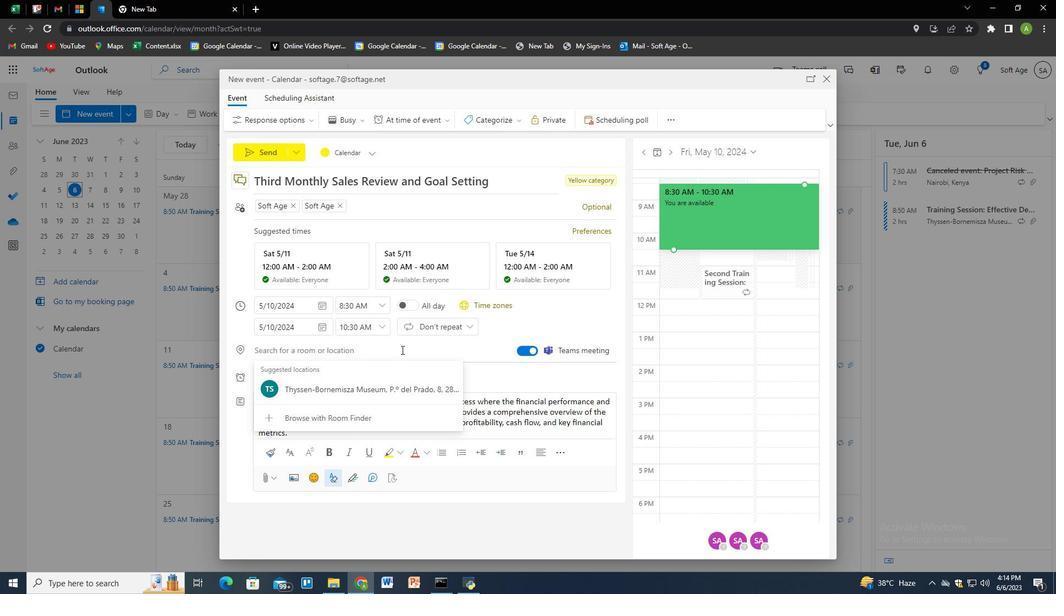 
Action: Mouse pressed left at (410, 350)
Screenshot: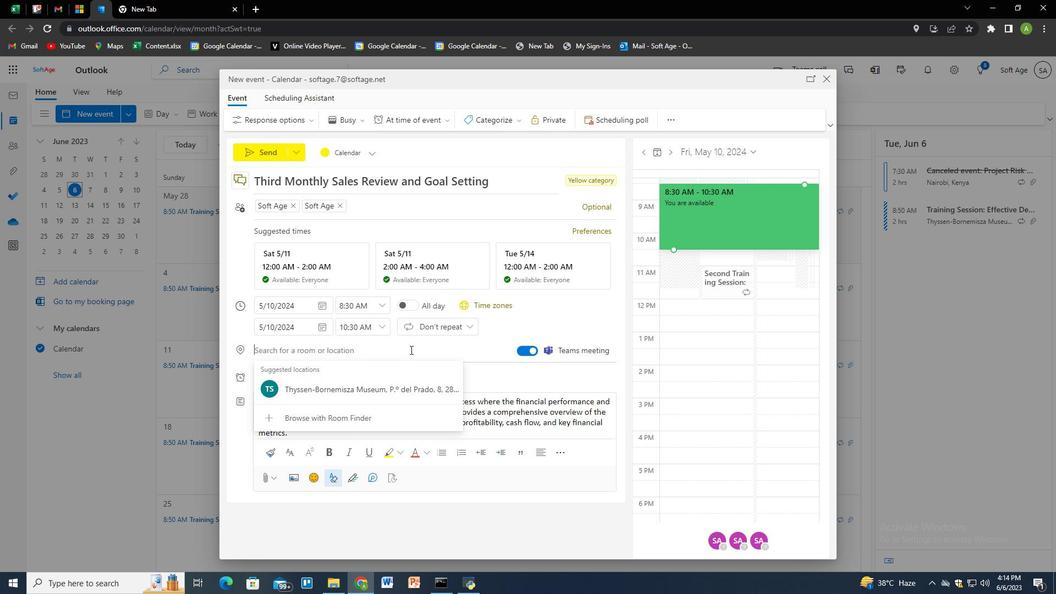
Action: Mouse moved to (553, 321)
Screenshot: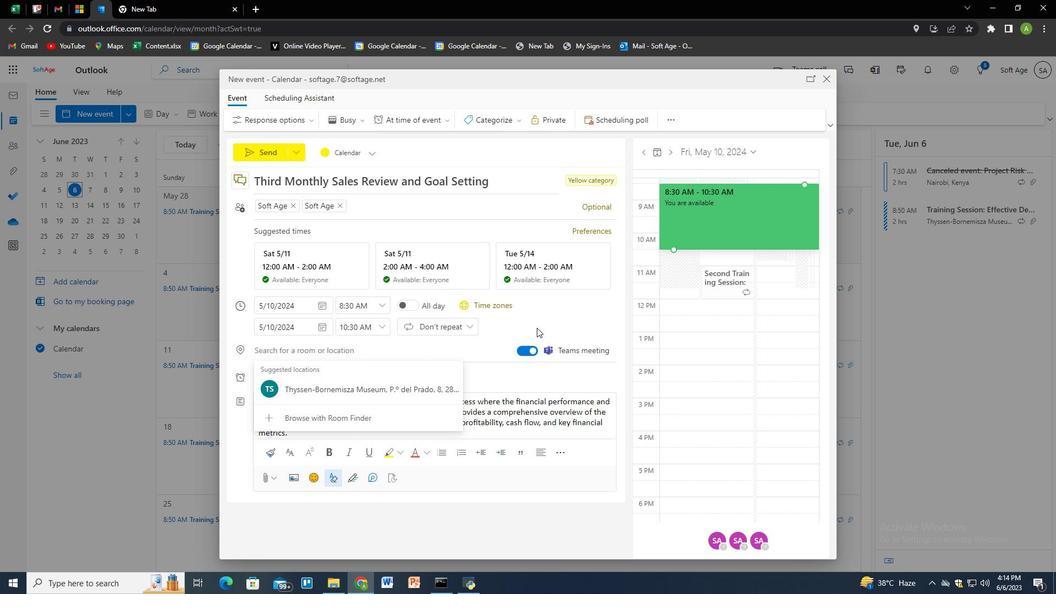
Action: Mouse pressed left at (553, 321)
Screenshot: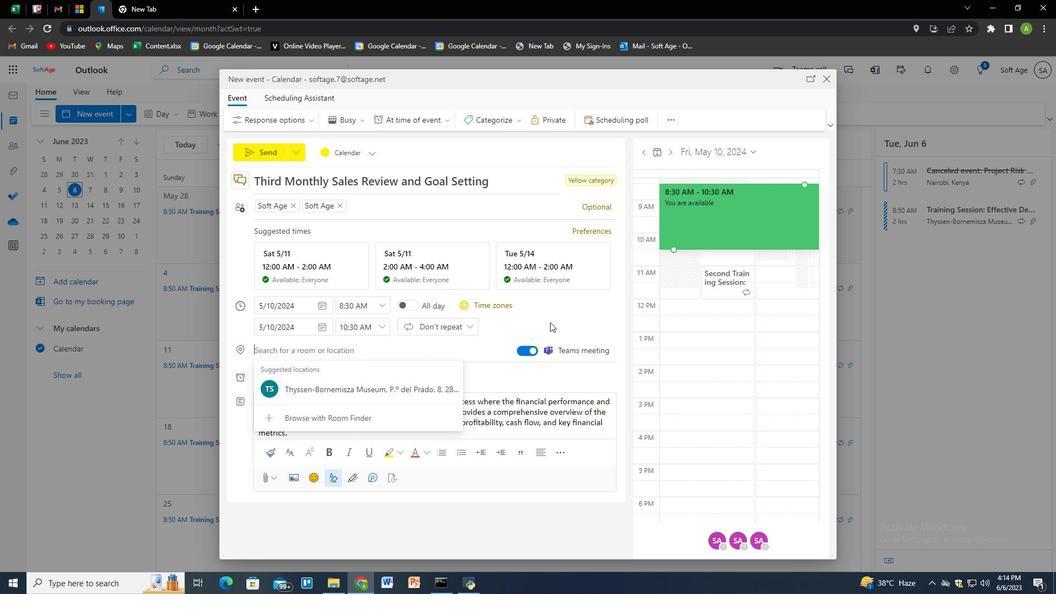 
Action: Mouse moved to (269, 153)
Screenshot: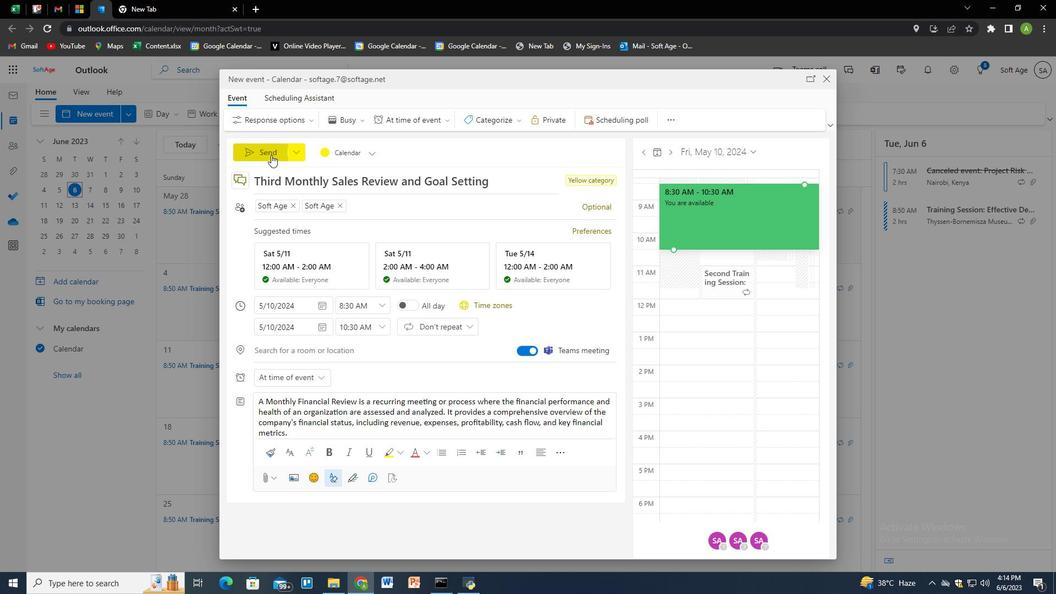 
Action: Mouse pressed left at (269, 153)
Screenshot: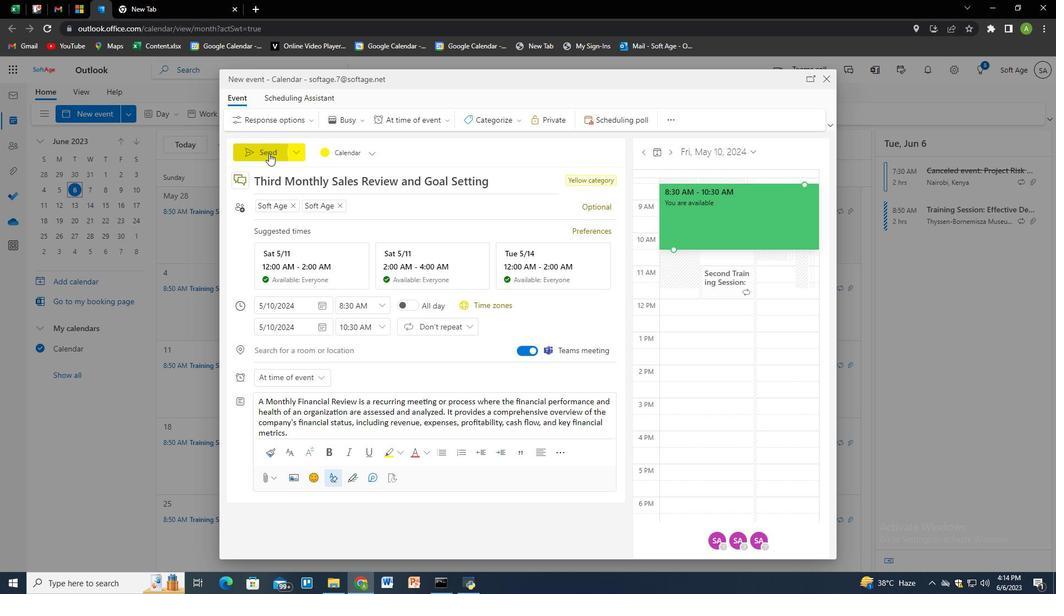 
Action: Mouse moved to (479, 320)
Screenshot: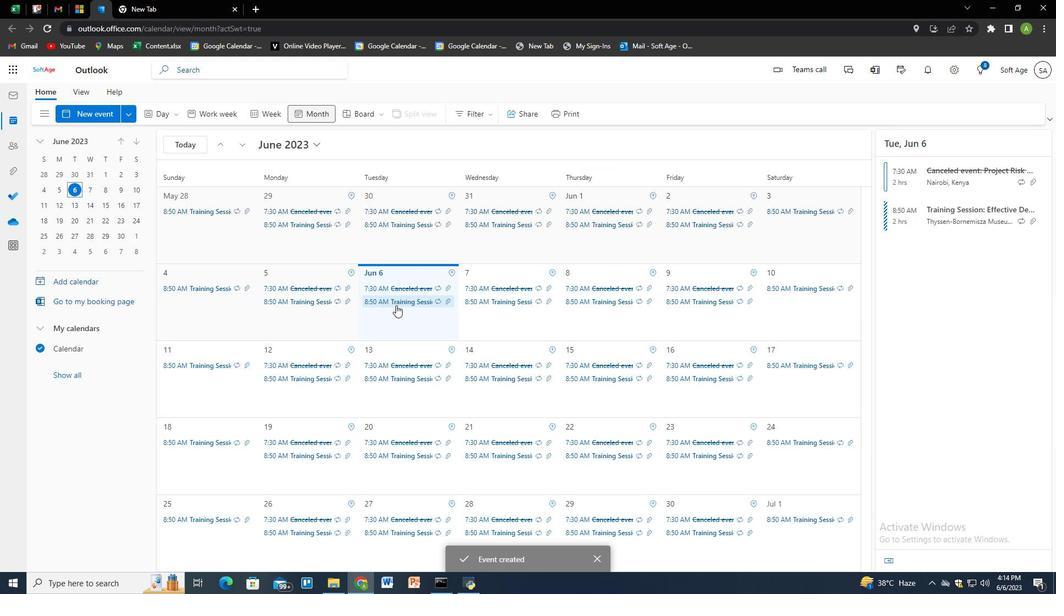 
